 Task: Check the sale-to-list ratio of furnished in the last 1 year.
Action: Mouse moved to (1087, 240)
Screenshot: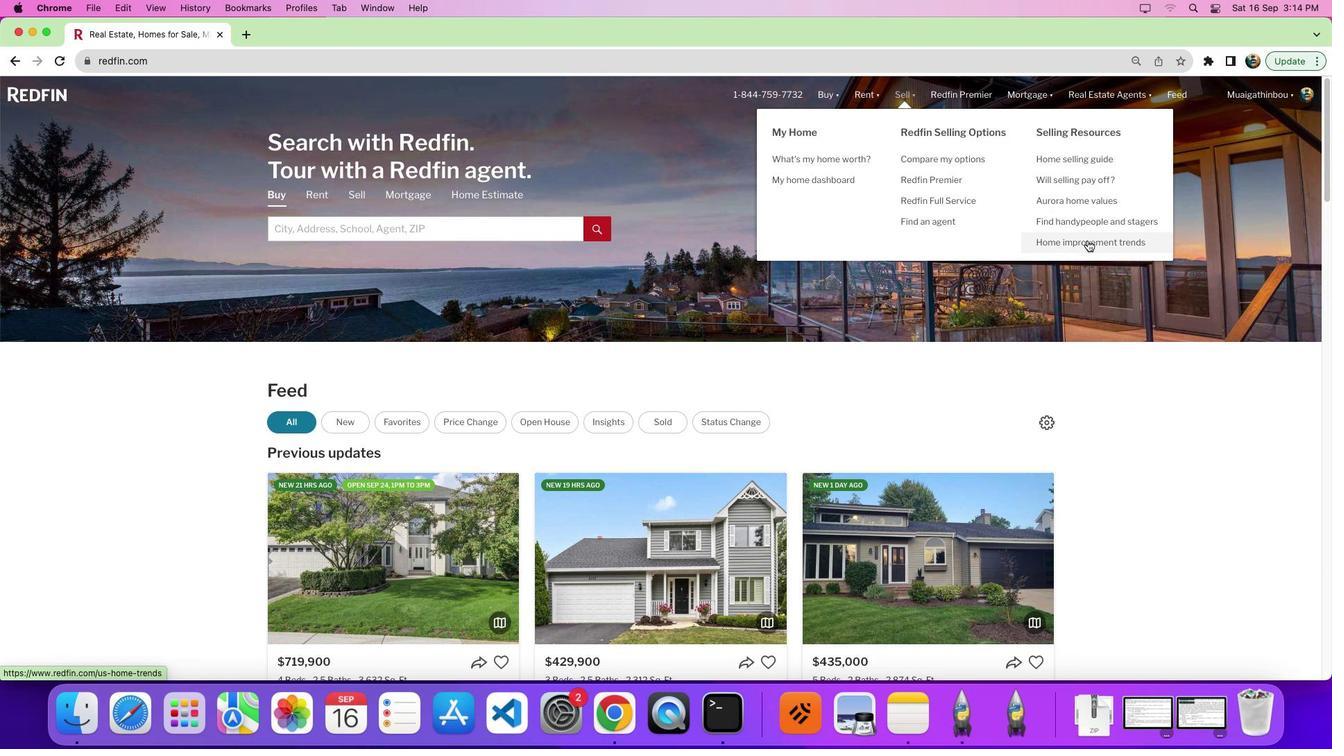
Action: Mouse pressed left at (1087, 240)
Screenshot: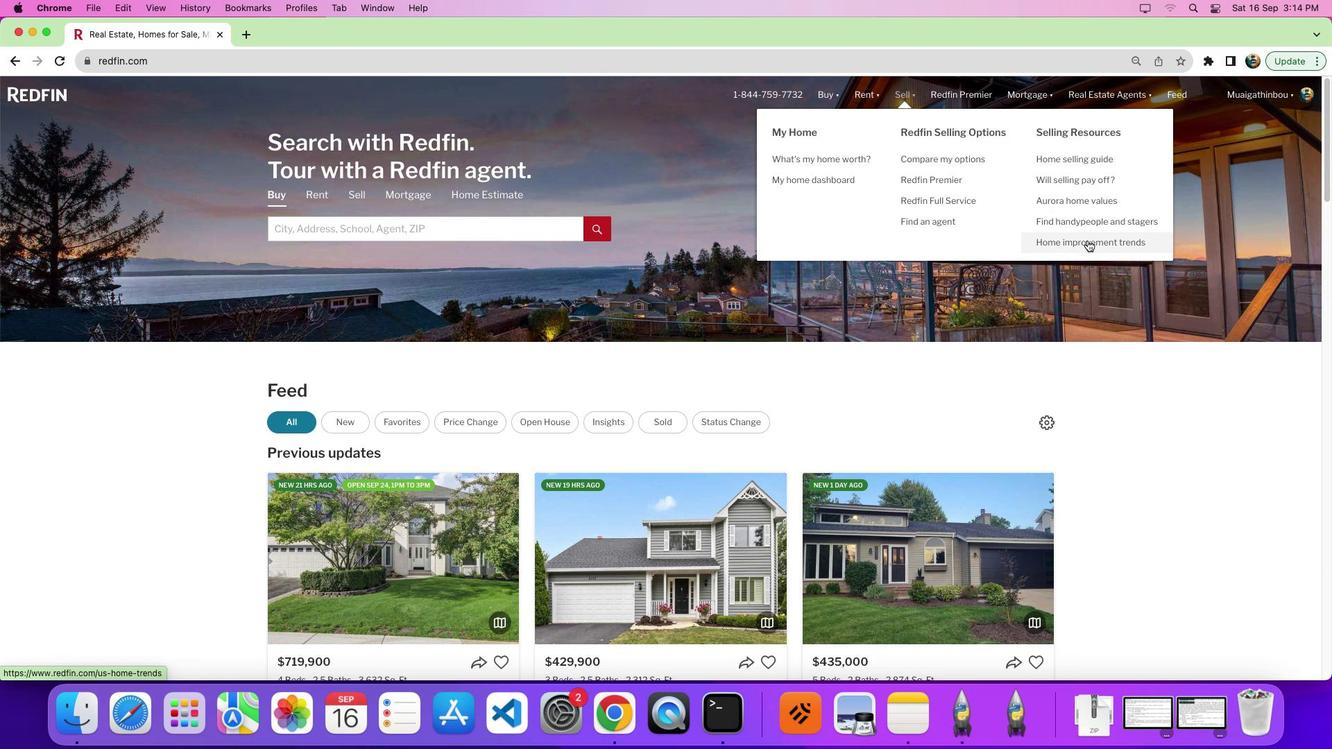 
Action: Mouse pressed left at (1087, 240)
Screenshot: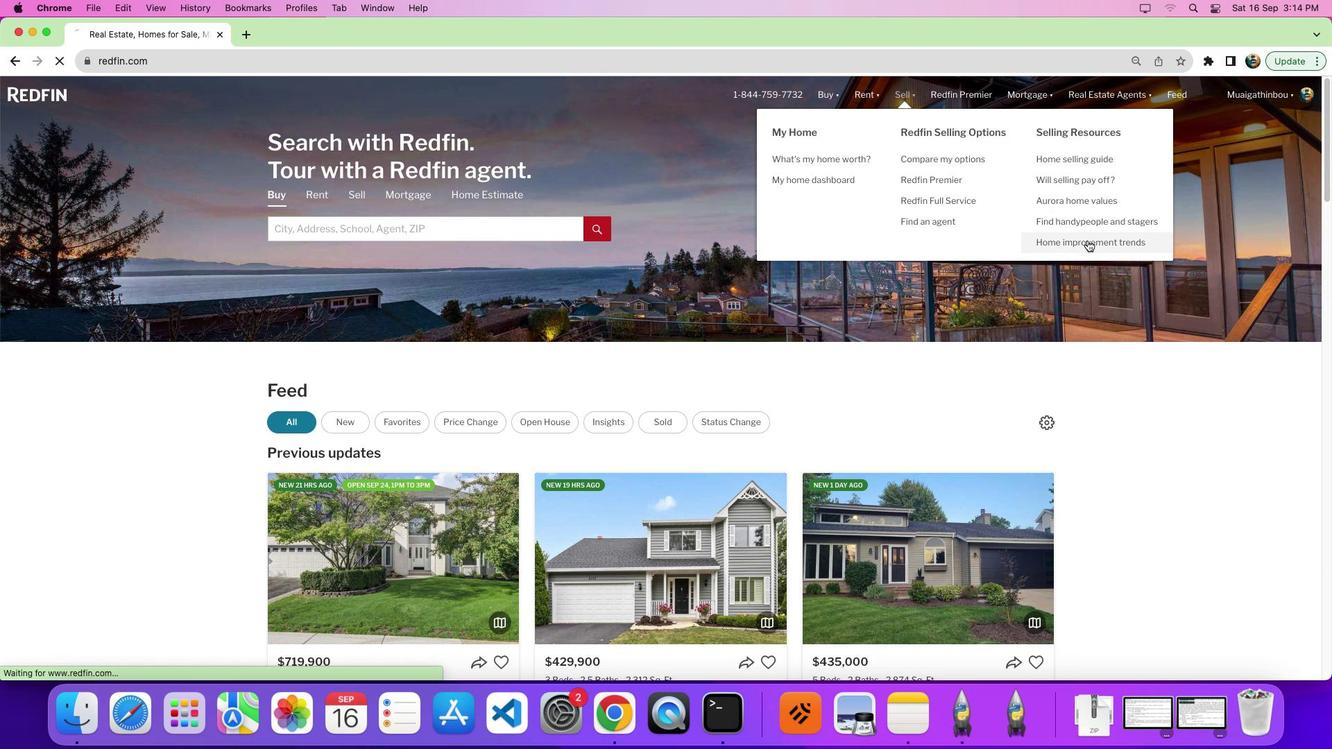 
Action: Mouse moved to (373, 271)
Screenshot: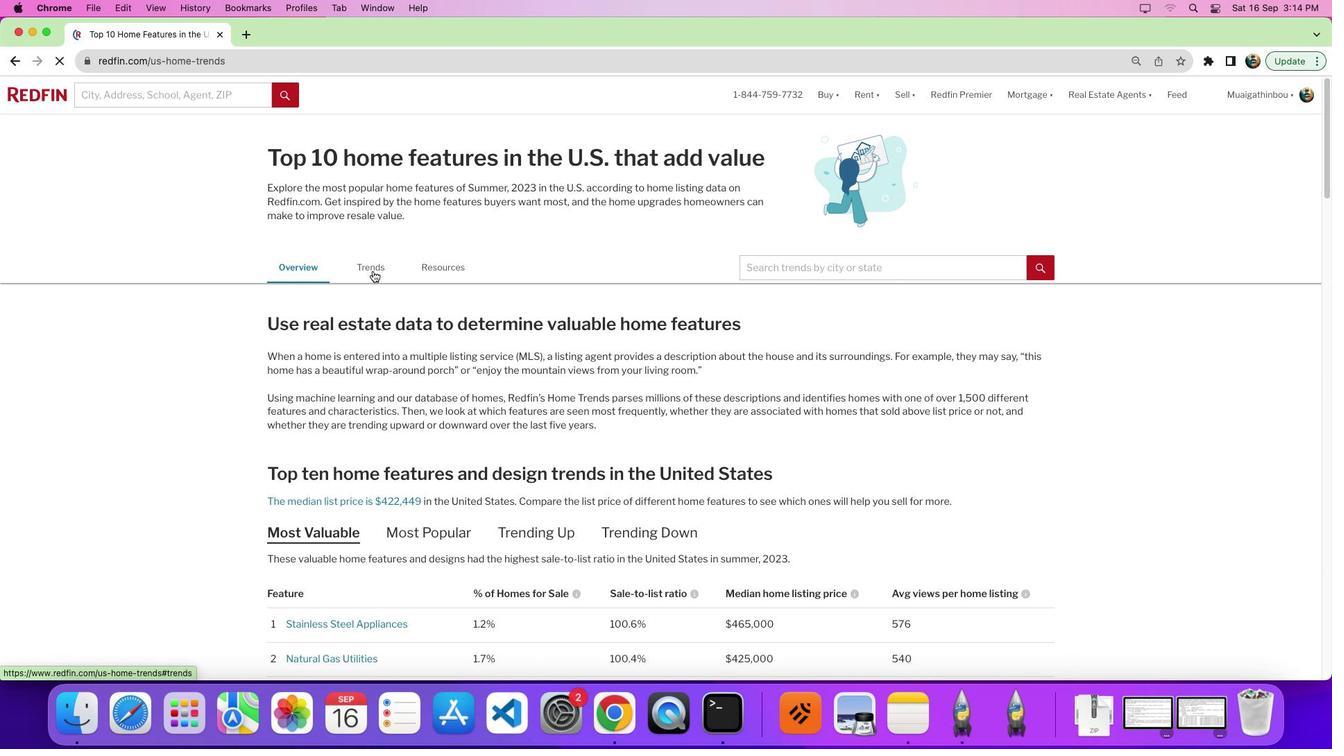 
Action: Mouse pressed left at (373, 271)
Screenshot: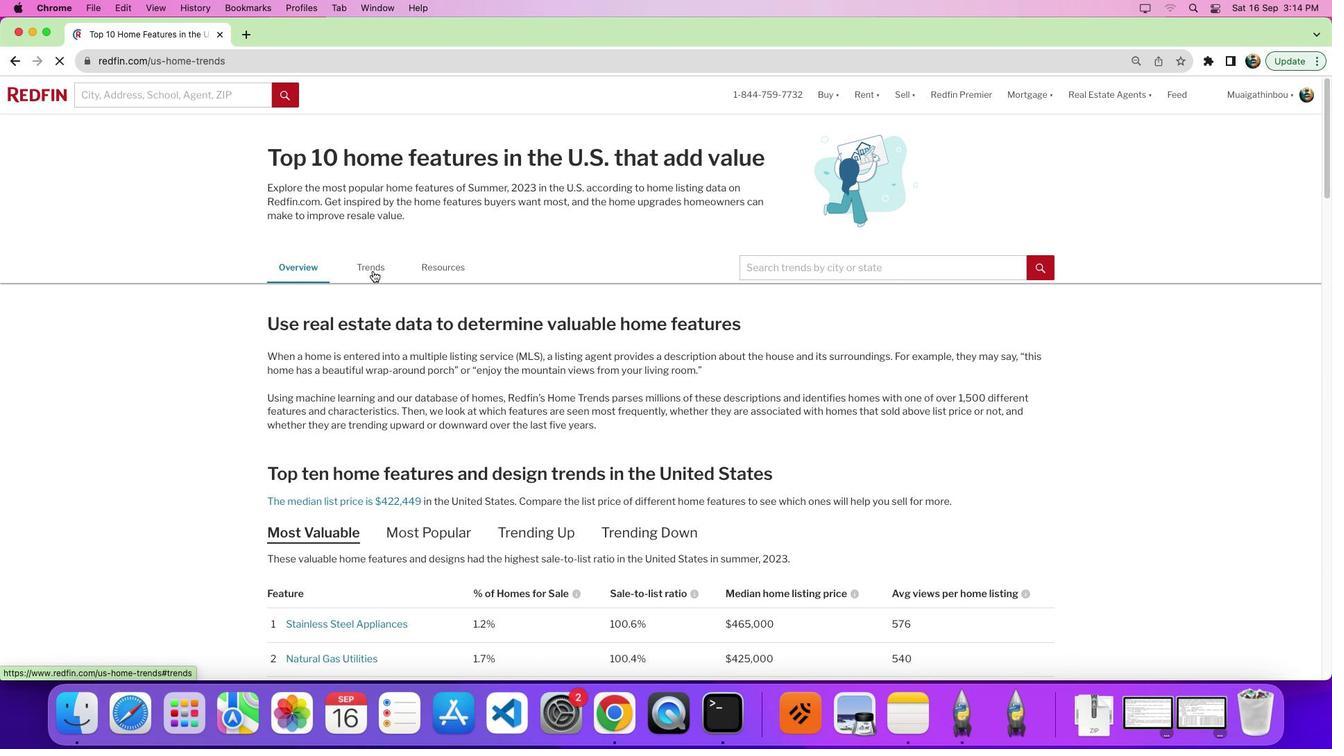 
Action: Mouse moved to (715, 469)
Screenshot: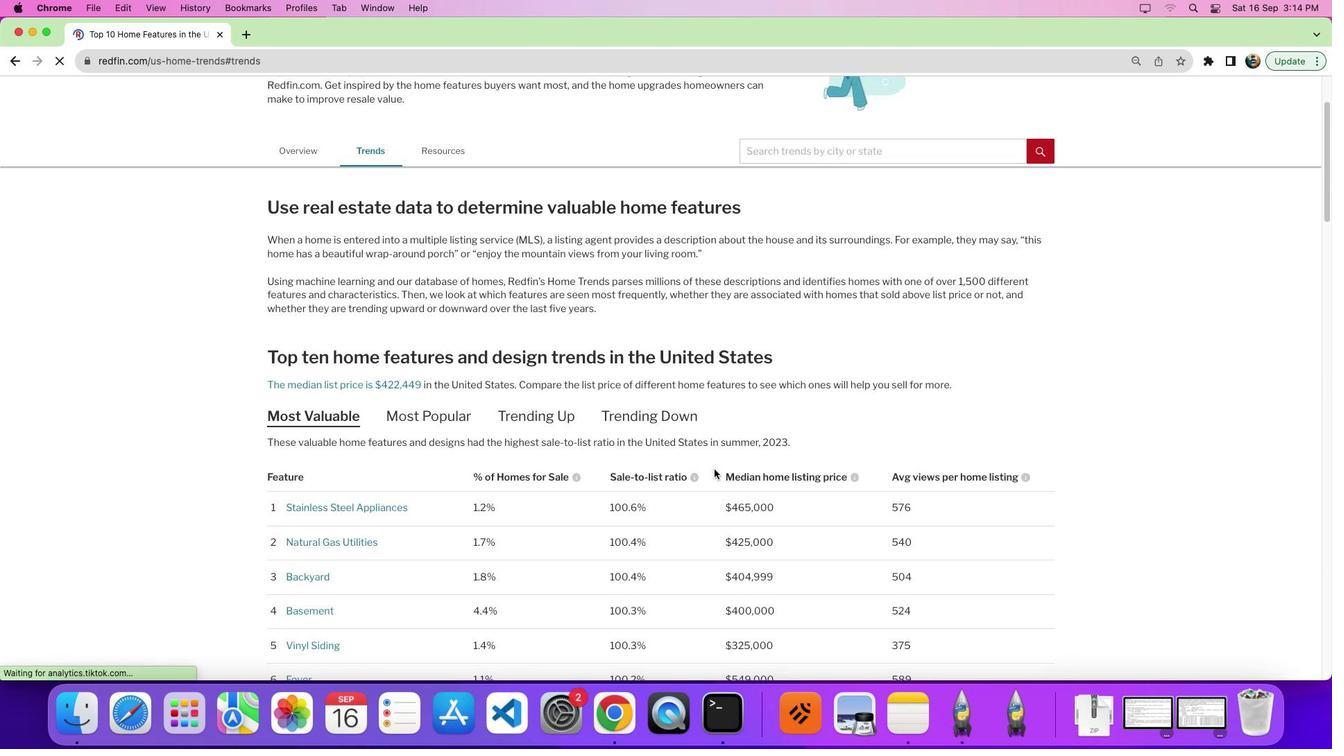 
Action: Mouse scrolled (715, 469) with delta (0, 0)
Screenshot: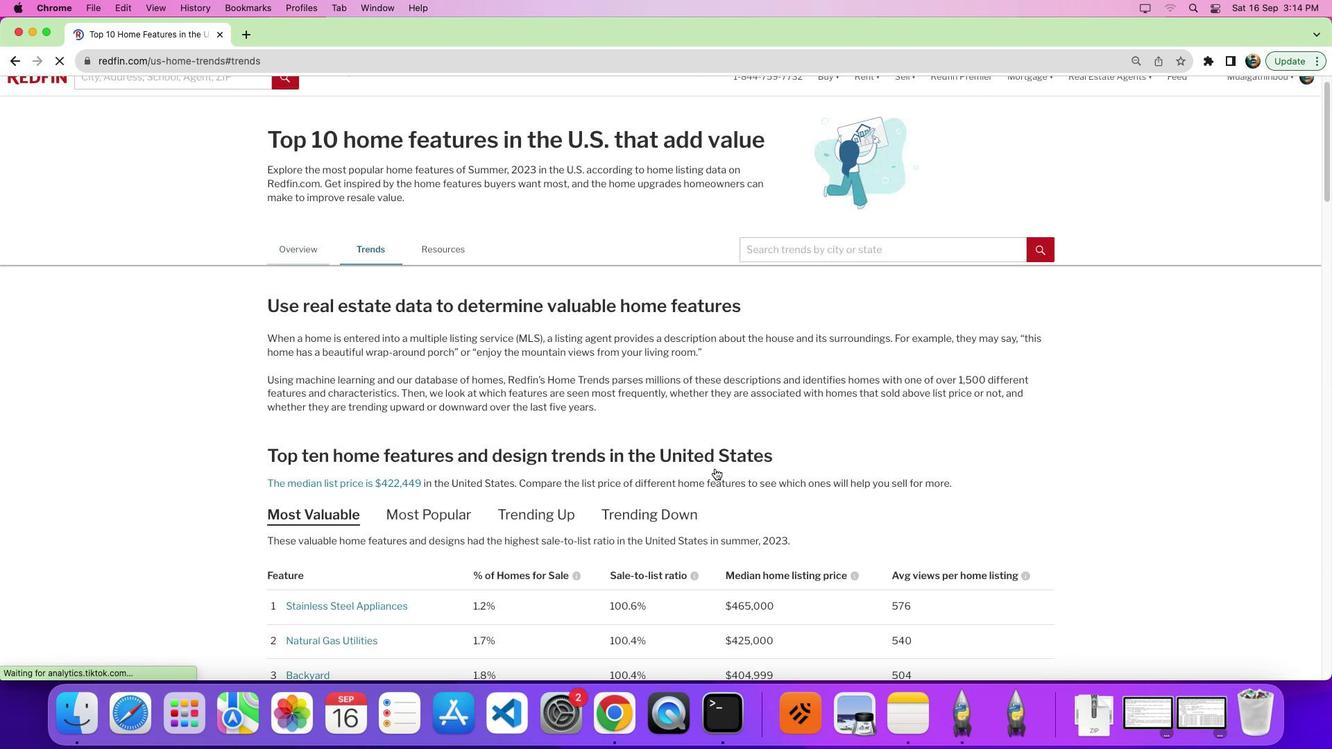 
Action: Mouse scrolled (715, 469) with delta (0, -1)
Screenshot: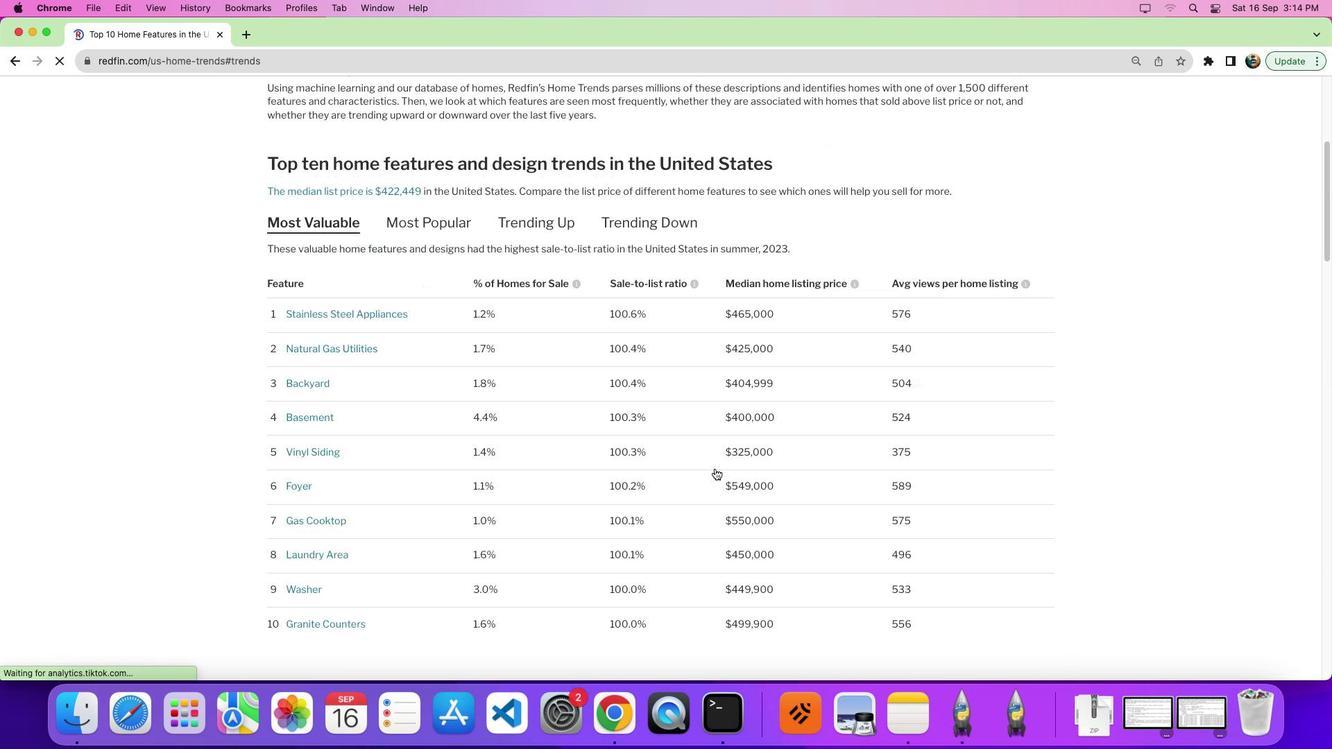 
Action: Mouse scrolled (715, 469) with delta (0, -6)
Screenshot: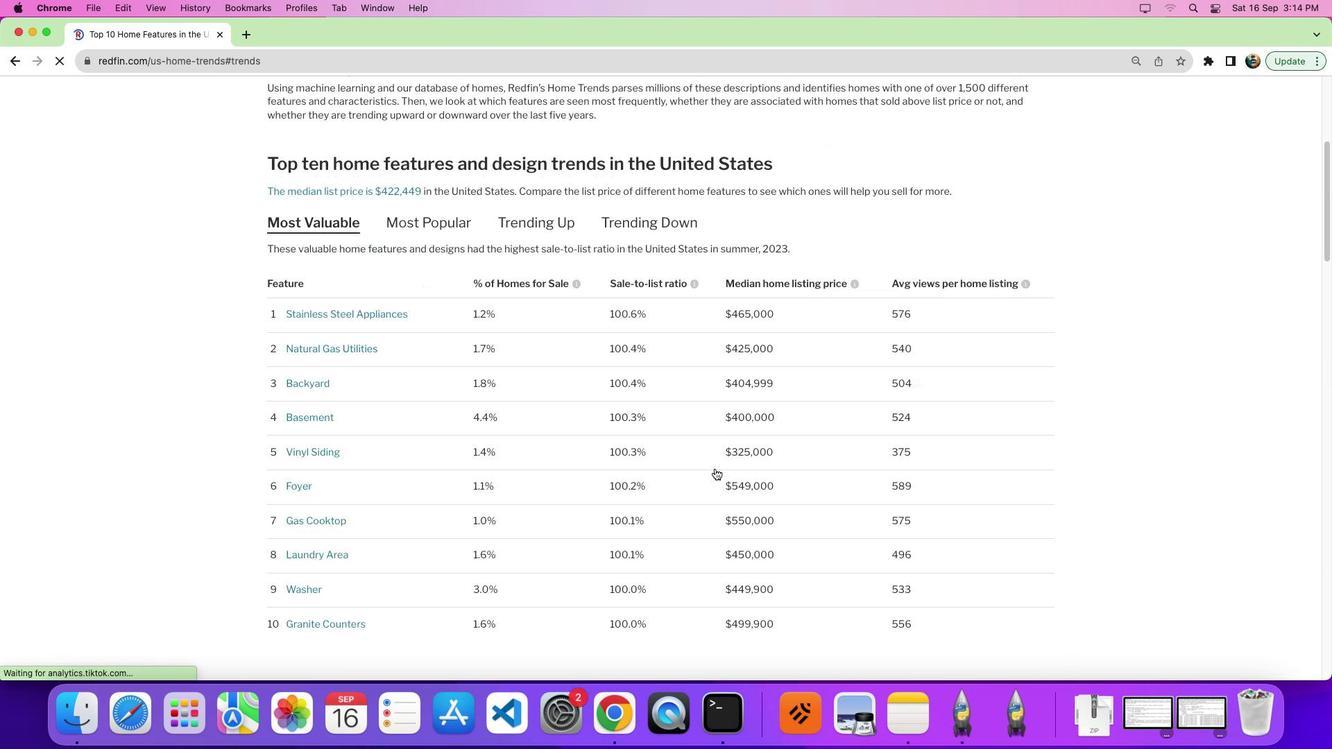 
Action: Mouse scrolled (715, 469) with delta (0, -9)
Screenshot: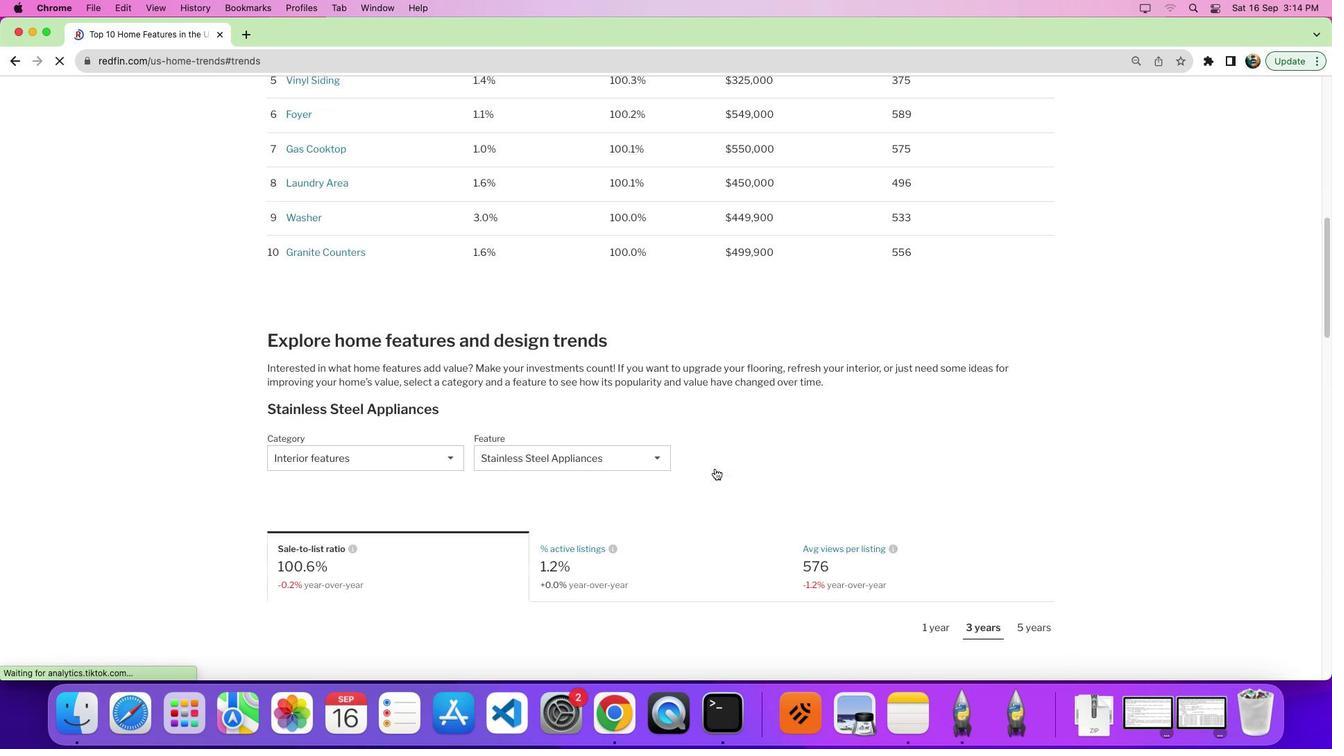 
Action: Mouse moved to (715, 469)
Screenshot: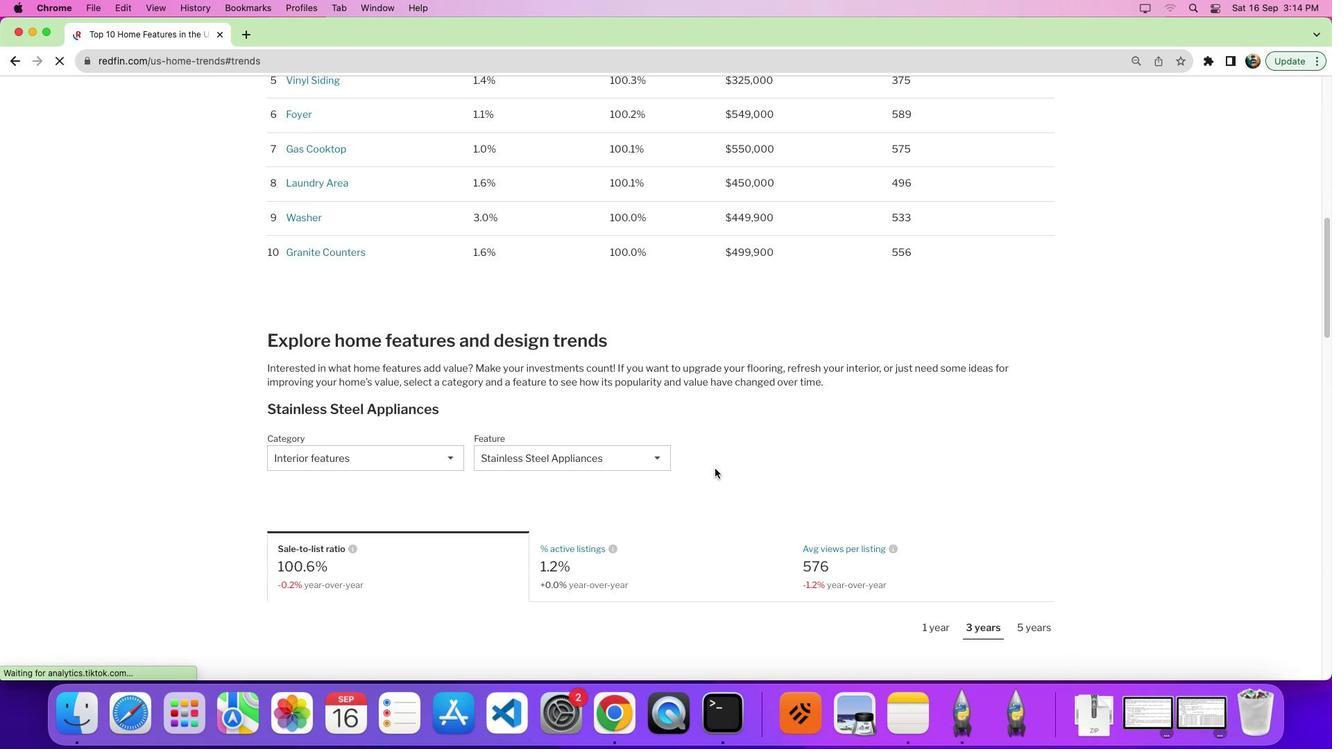 
Action: Mouse scrolled (715, 469) with delta (0, 0)
Screenshot: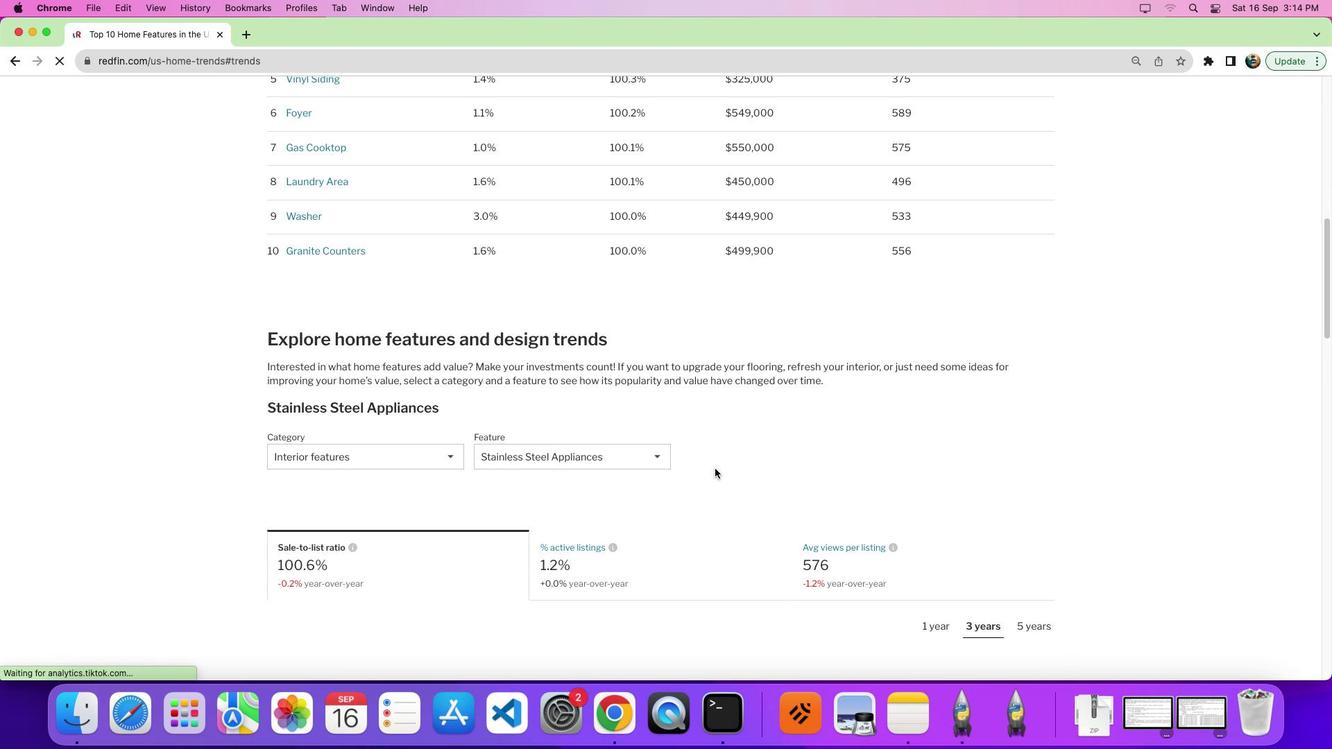 
Action: Mouse moved to (565, 452)
Screenshot: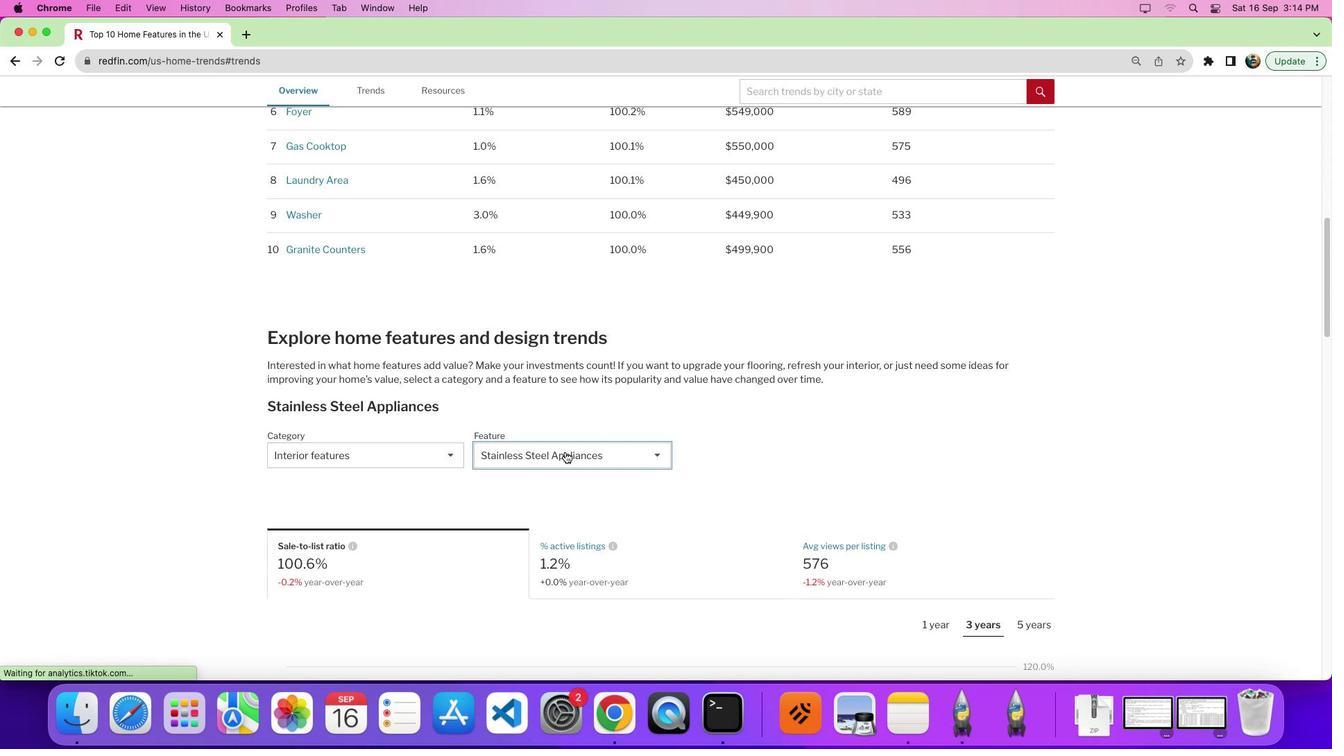 
Action: Mouse pressed left at (565, 452)
Screenshot: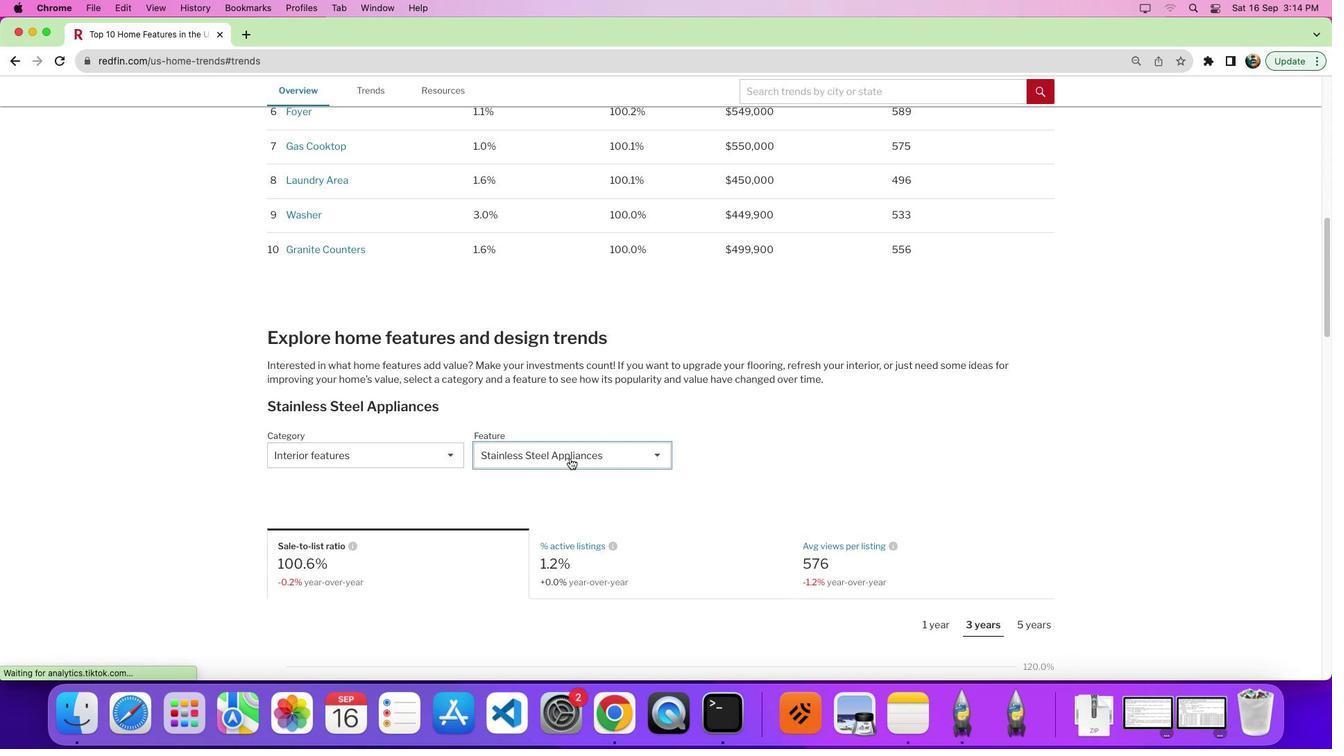 
Action: Mouse moved to (669, 564)
Screenshot: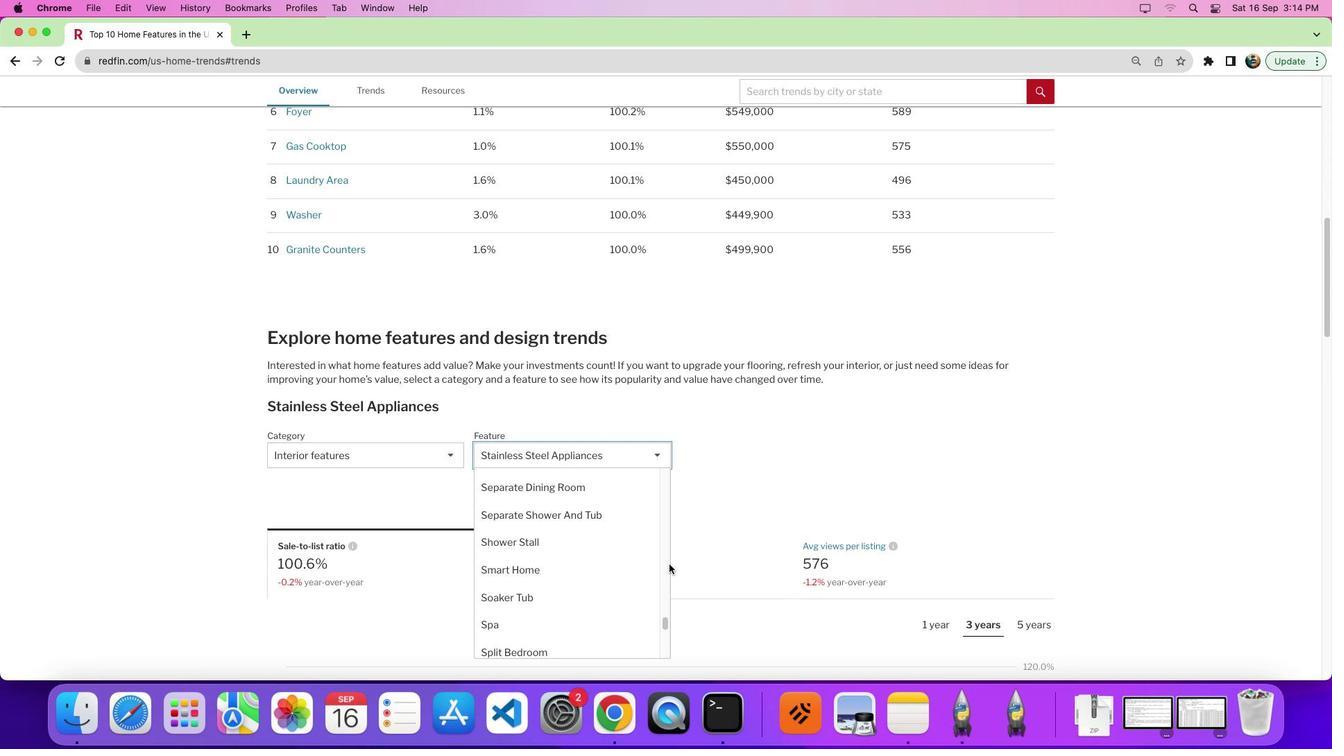 
Action: Mouse pressed left at (669, 564)
Screenshot: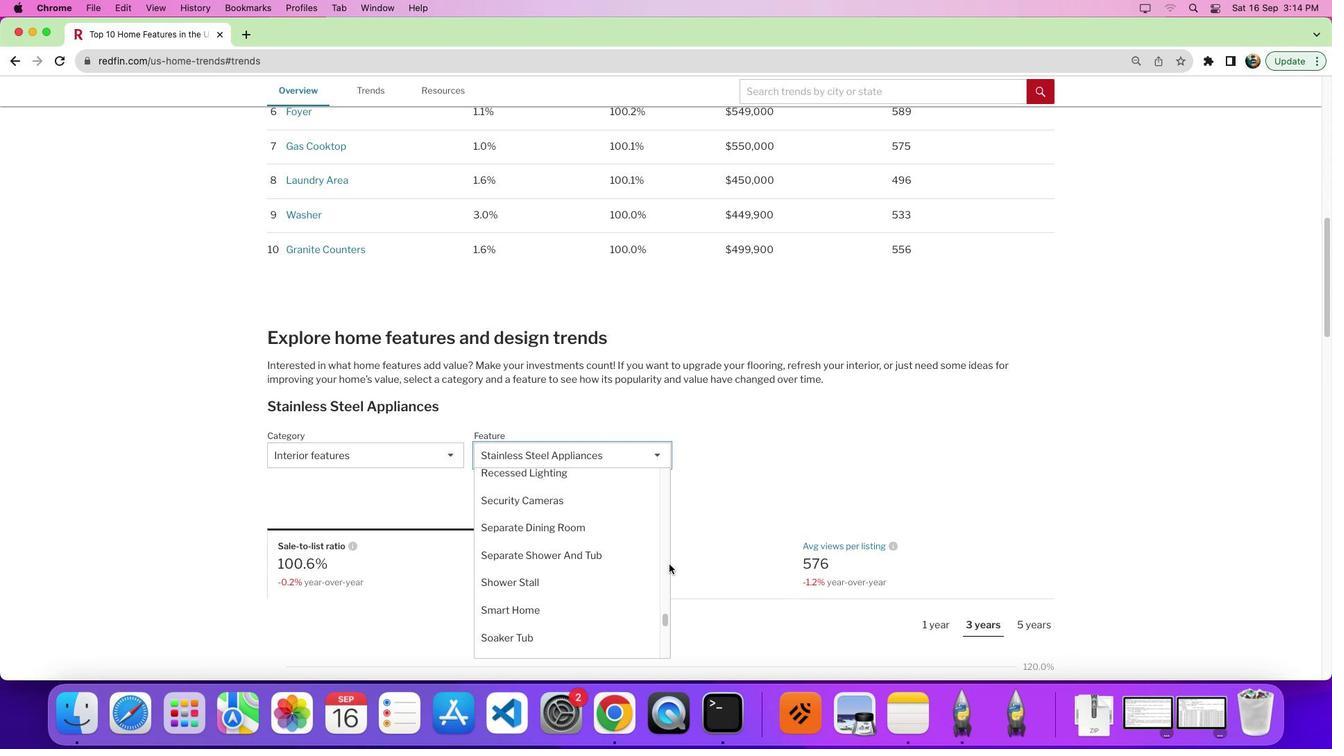 
Action: Mouse moved to (563, 554)
Screenshot: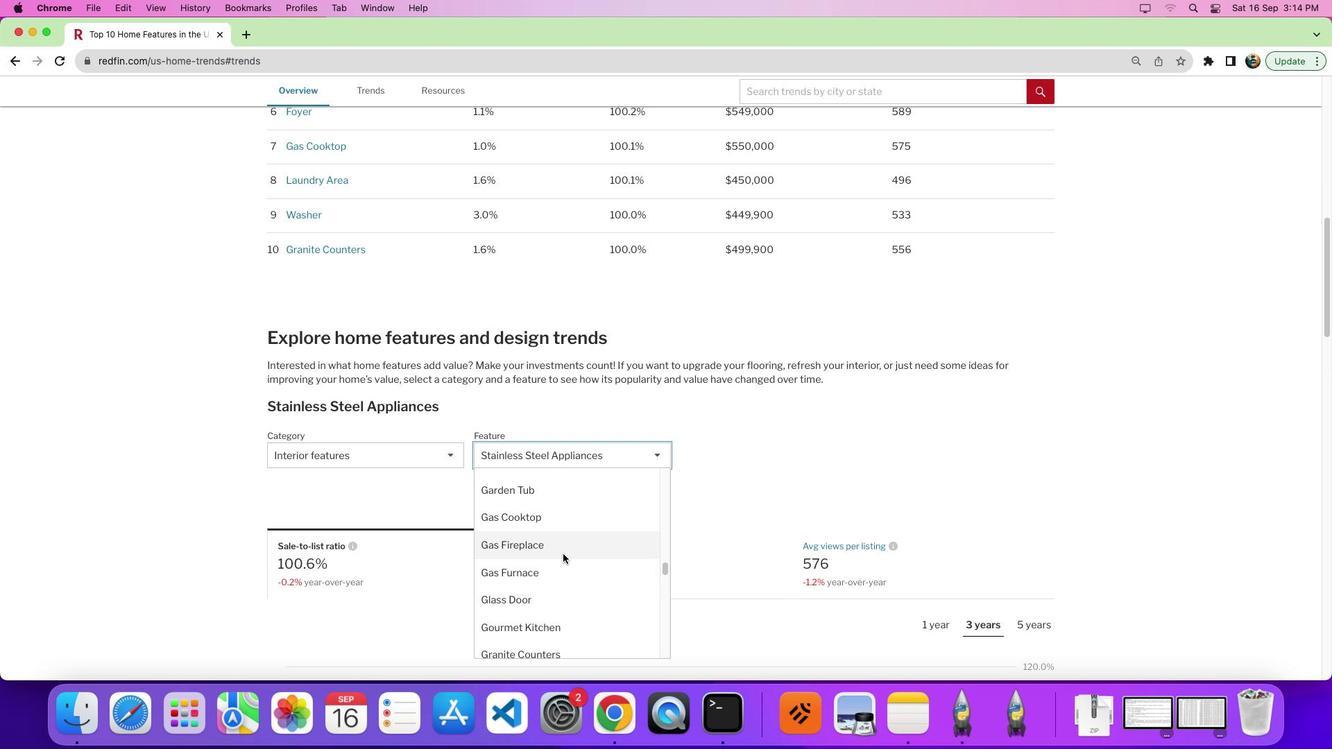 
Action: Mouse scrolled (563, 554) with delta (0, 0)
Screenshot: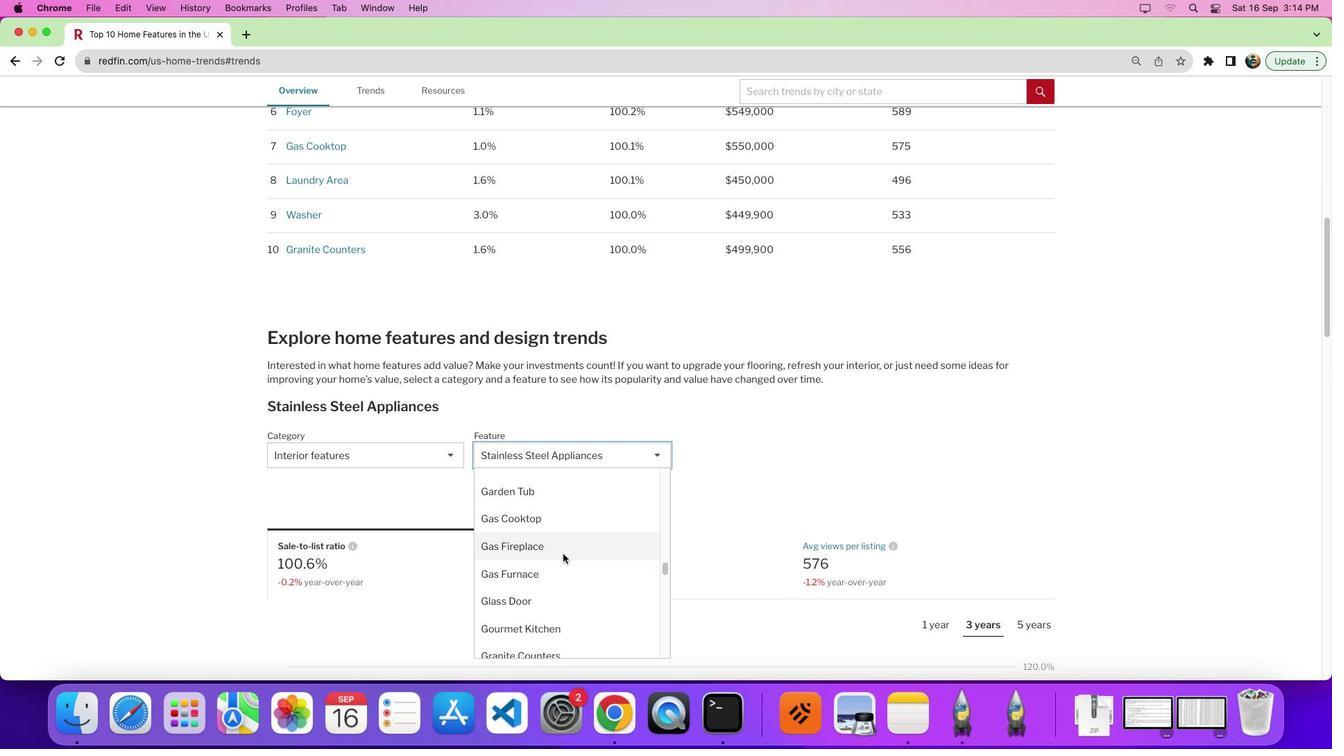 
Action: Mouse scrolled (563, 554) with delta (0, 0)
Screenshot: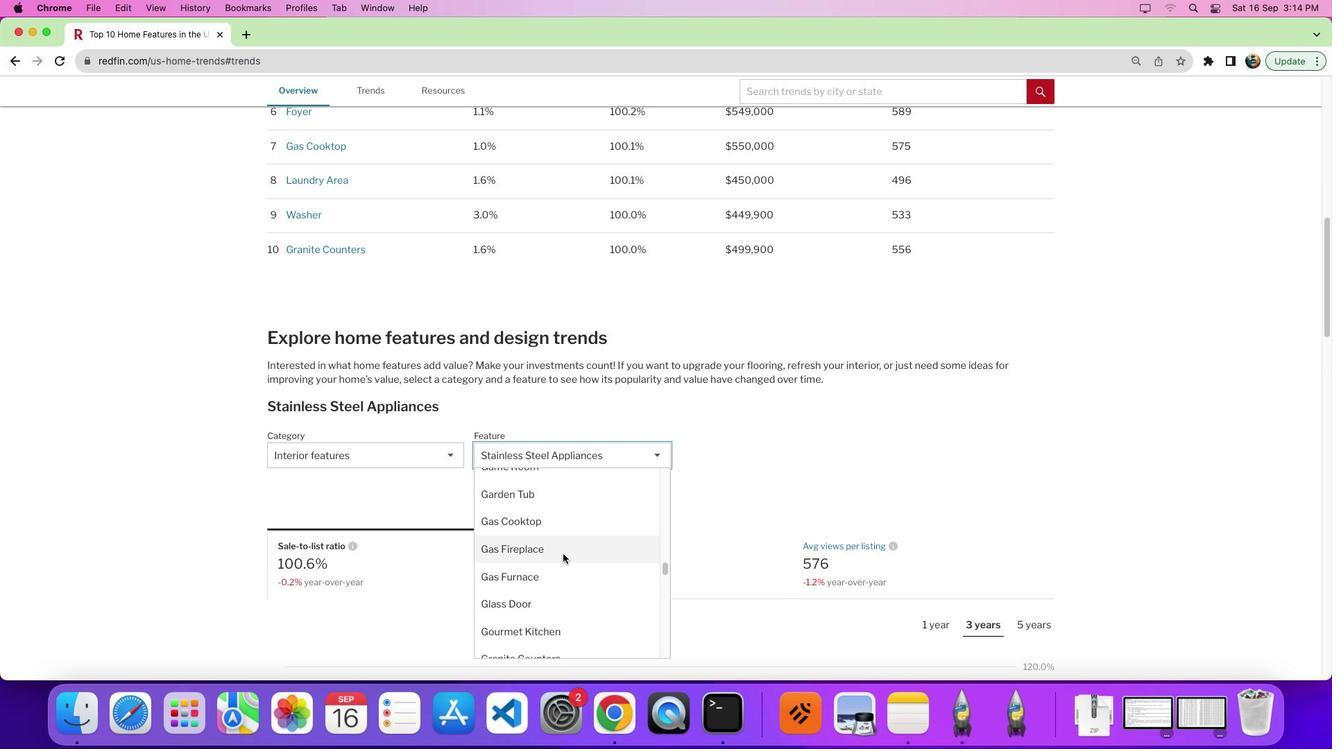 
Action: Mouse scrolled (563, 554) with delta (0, 0)
Screenshot: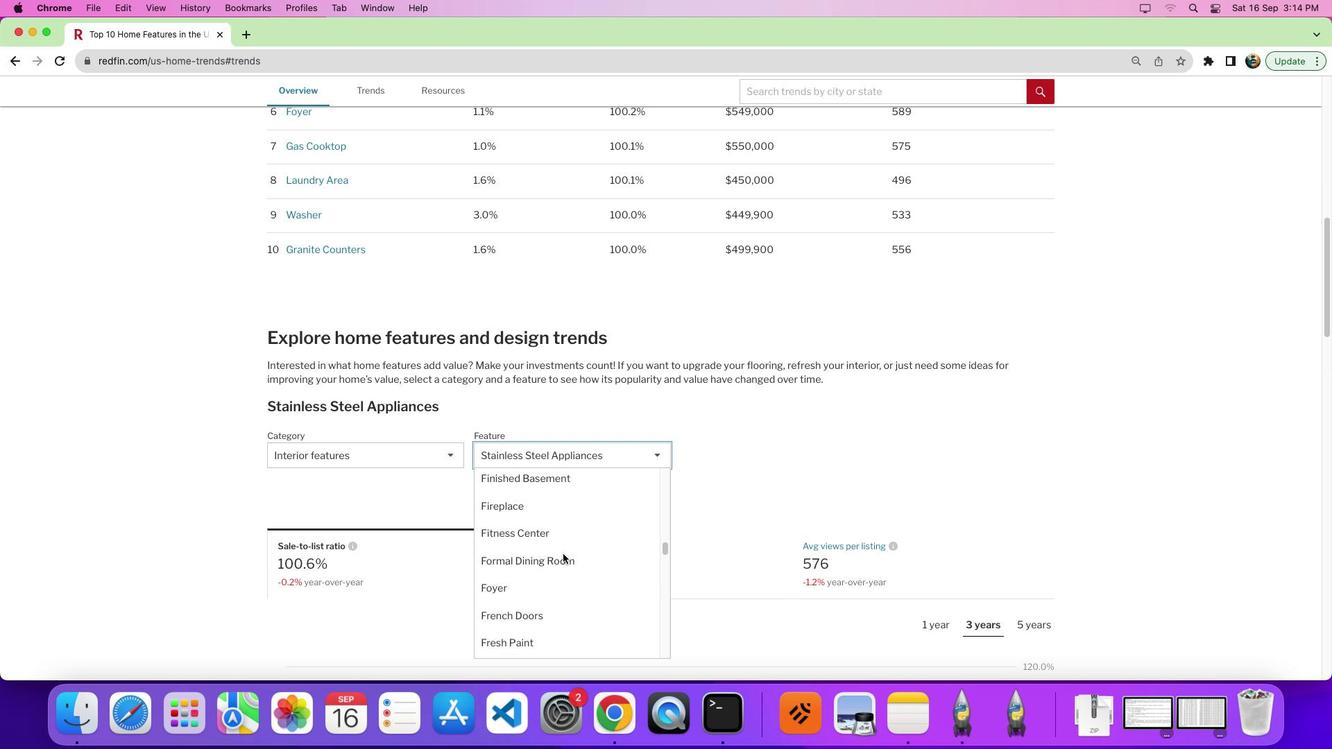 
Action: Mouse scrolled (563, 554) with delta (0, 1)
Screenshot: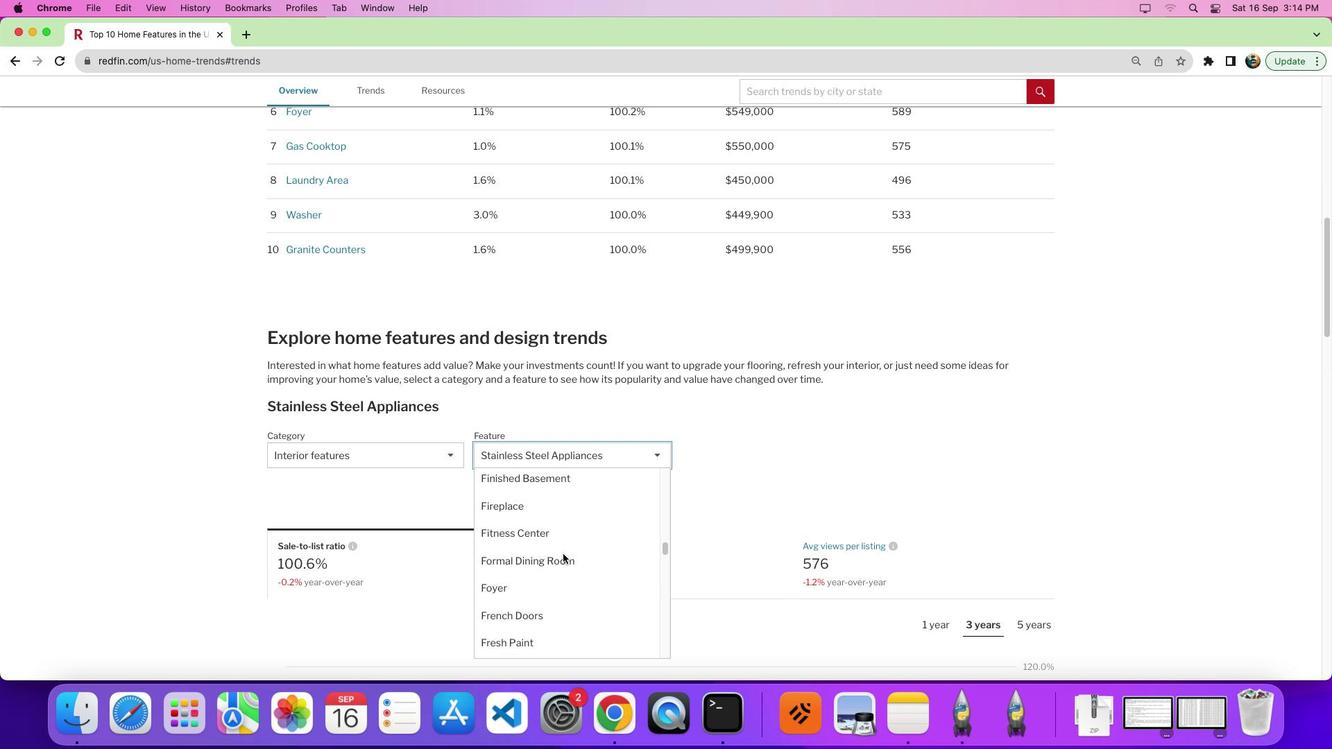 
Action: Mouse scrolled (563, 554) with delta (0, 6)
Screenshot: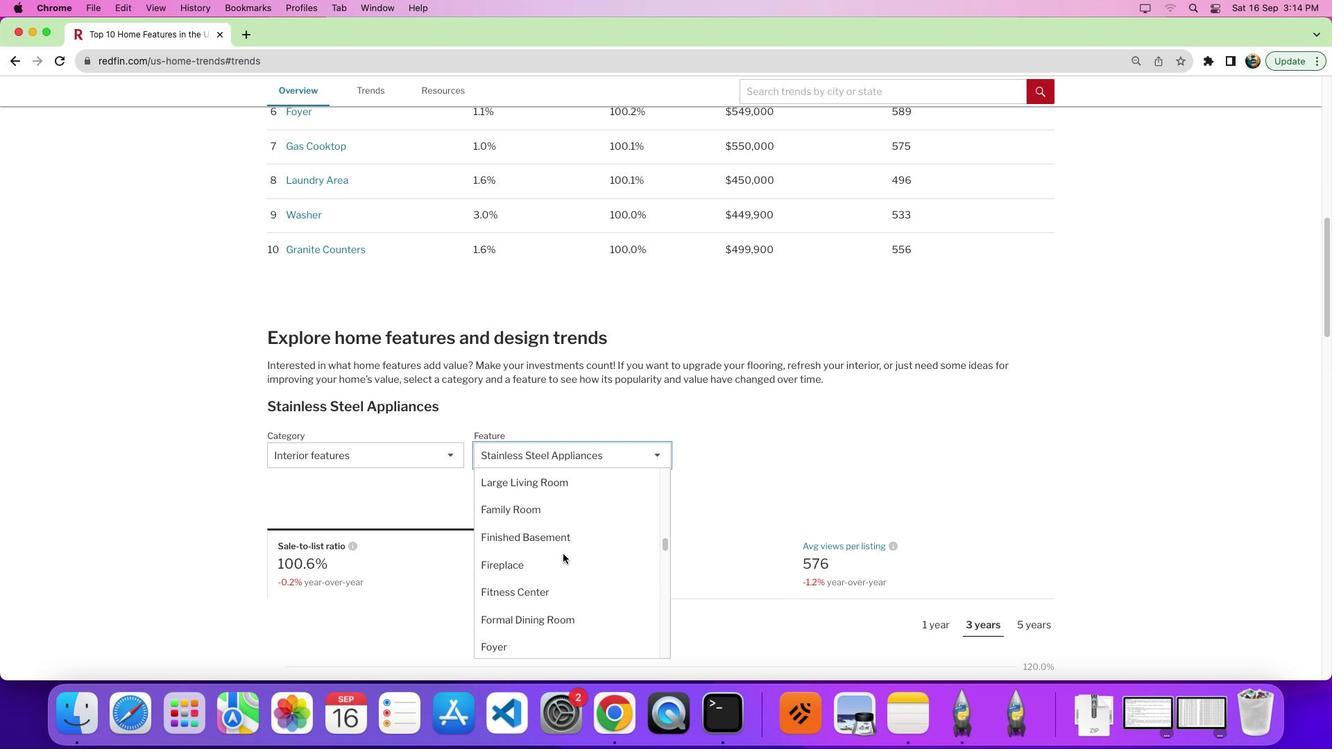 
Action: Mouse moved to (583, 541)
Screenshot: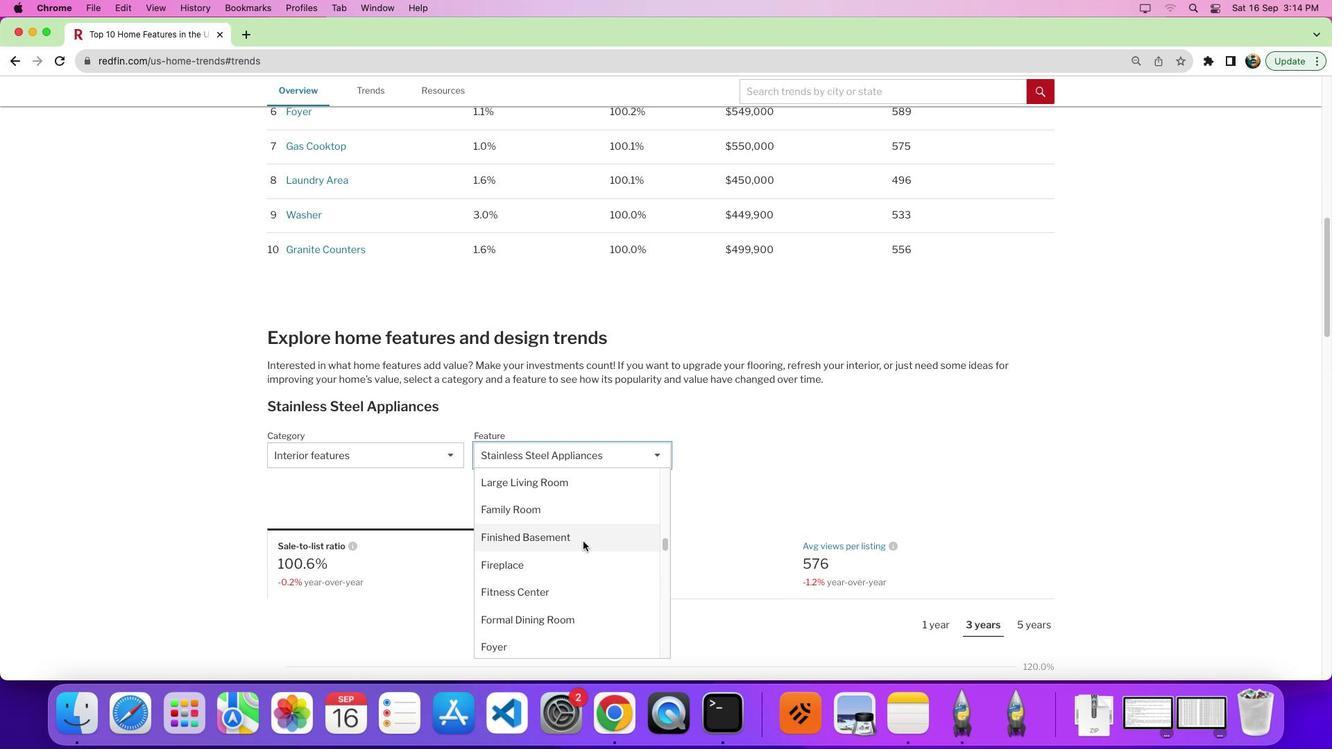 
Action: Mouse scrolled (583, 541) with delta (0, 0)
Screenshot: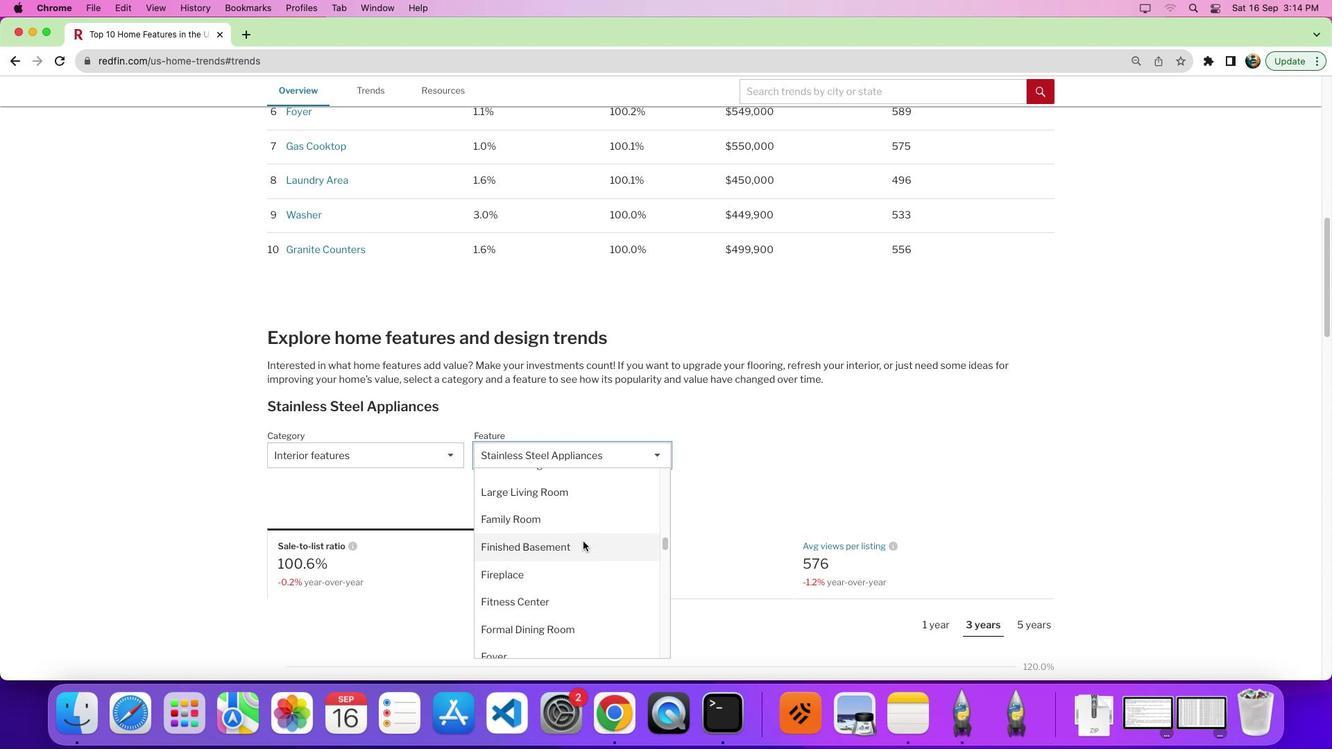 
Action: Mouse scrolled (583, 541) with delta (0, 0)
Screenshot: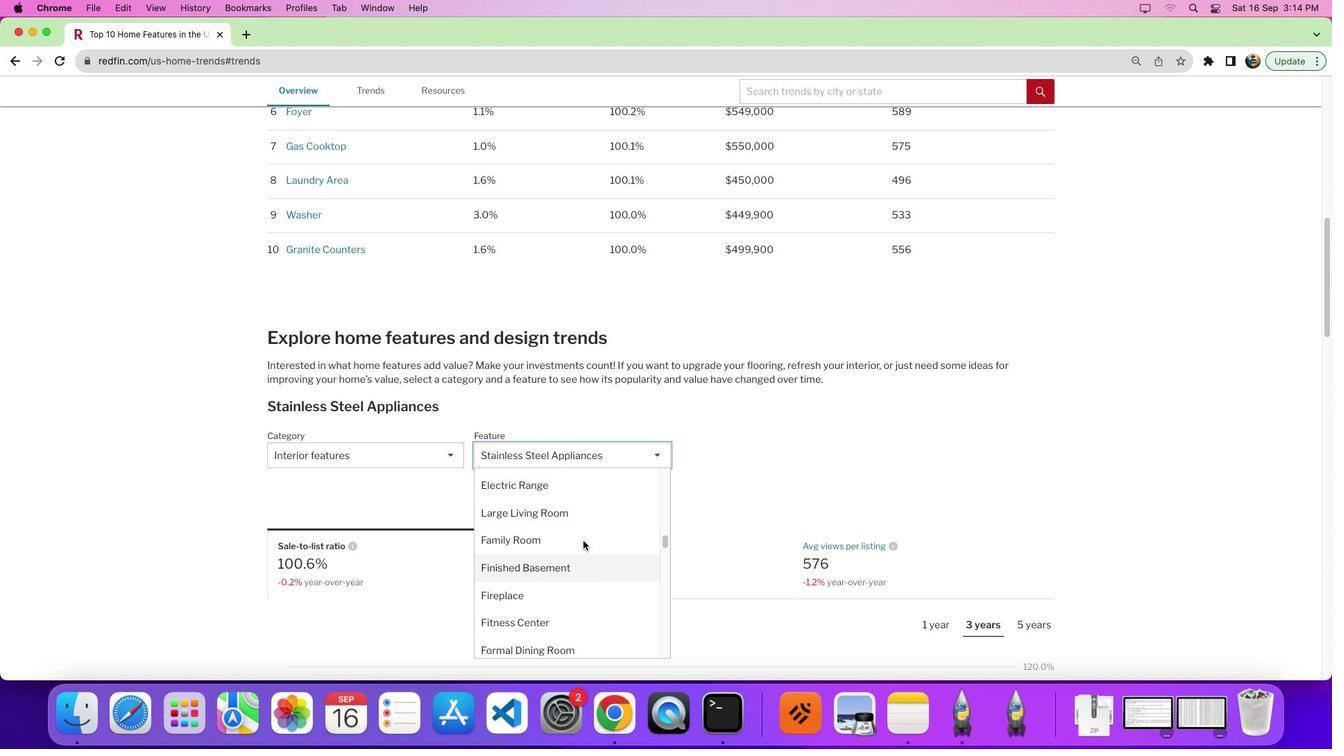 
Action: Mouse moved to (583, 540)
Screenshot: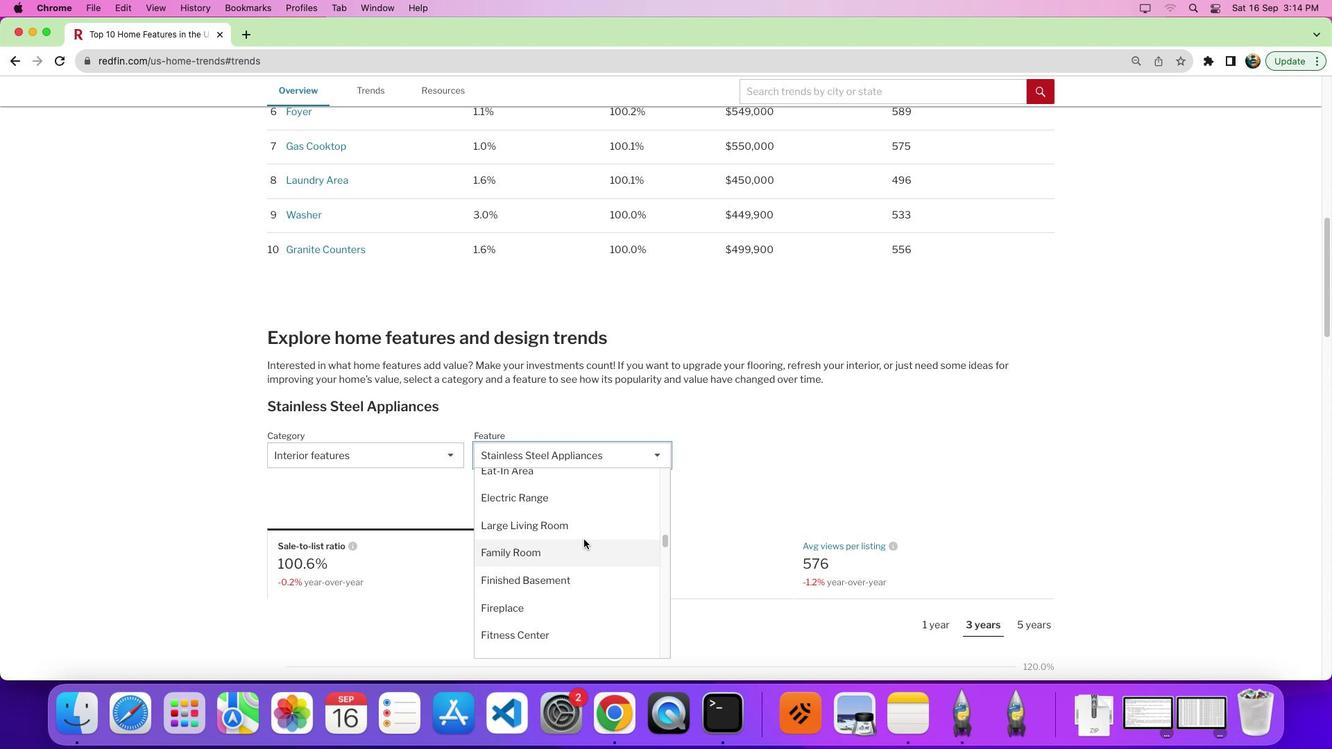 
Action: Mouse scrolled (583, 540) with delta (0, 0)
Screenshot: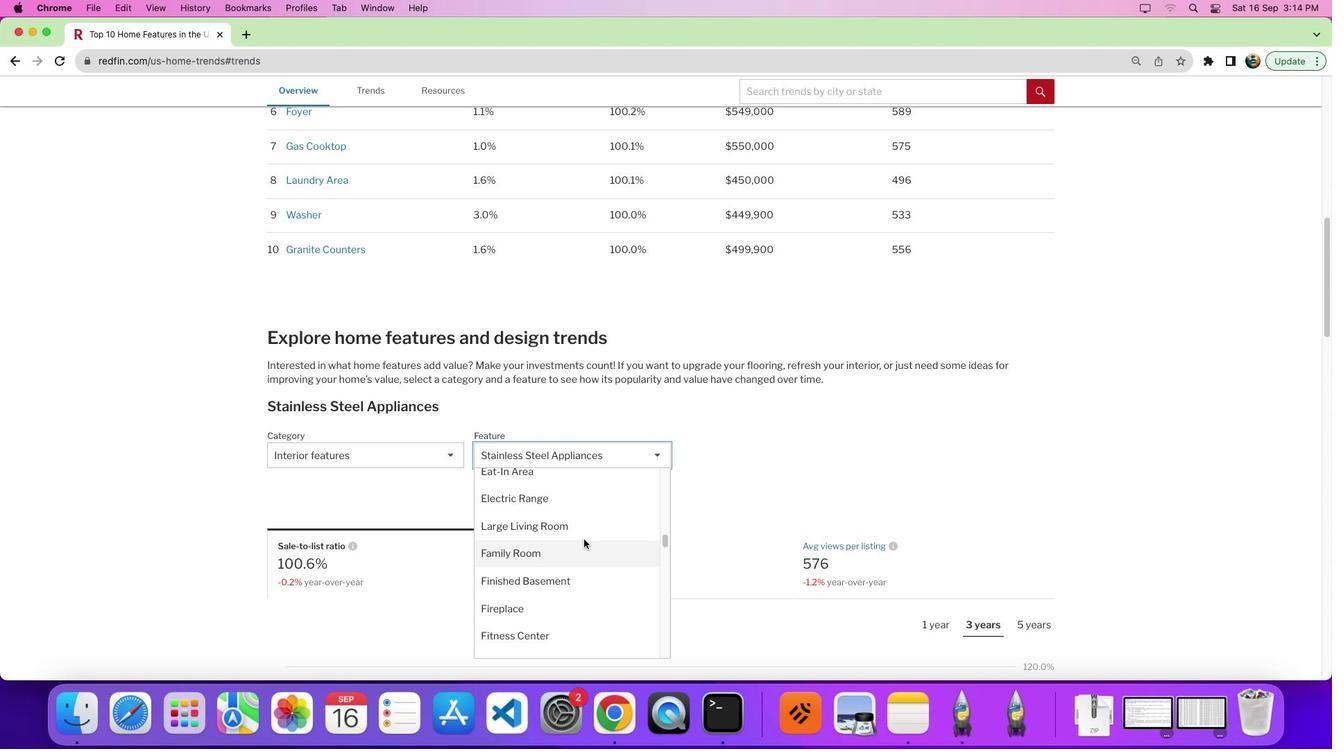 
Action: Mouse scrolled (583, 540) with delta (0, 0)
Screenshot: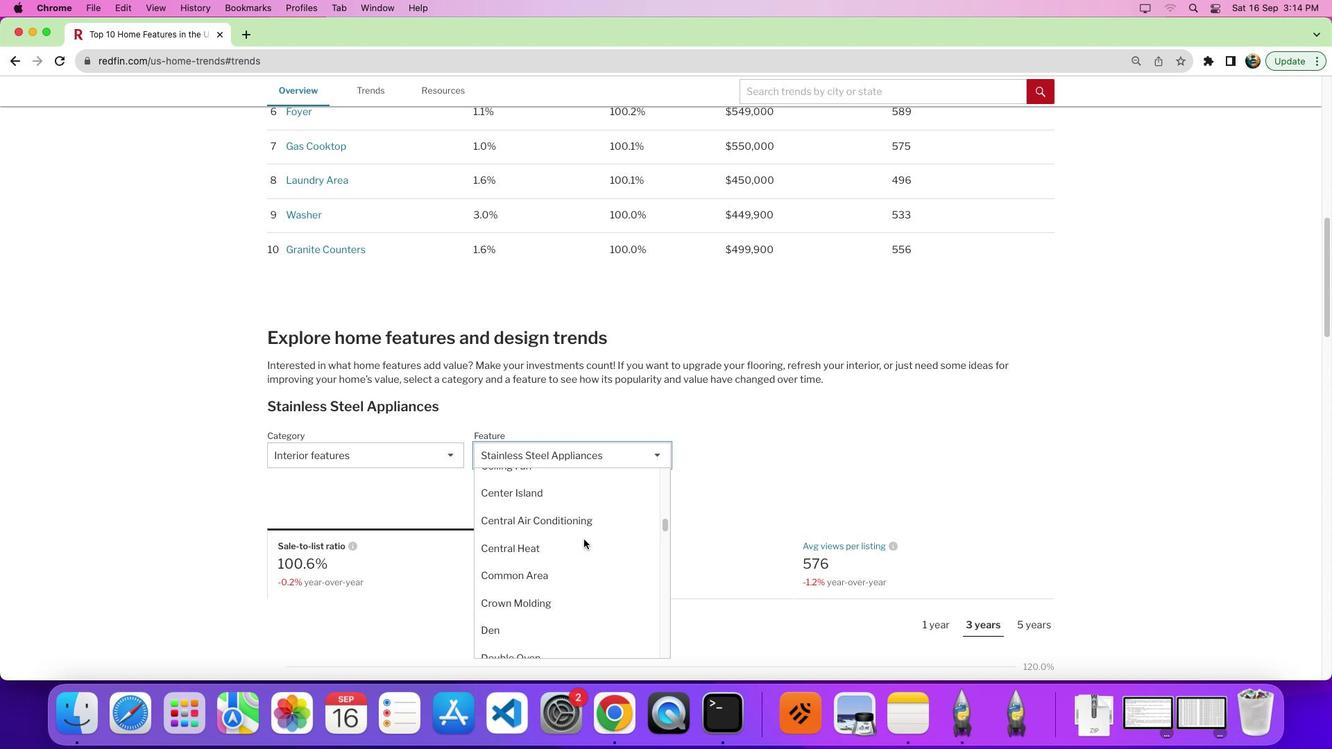 
Action: Mouse scrolled (583, 540) with delta (0, 0)
Screenshot: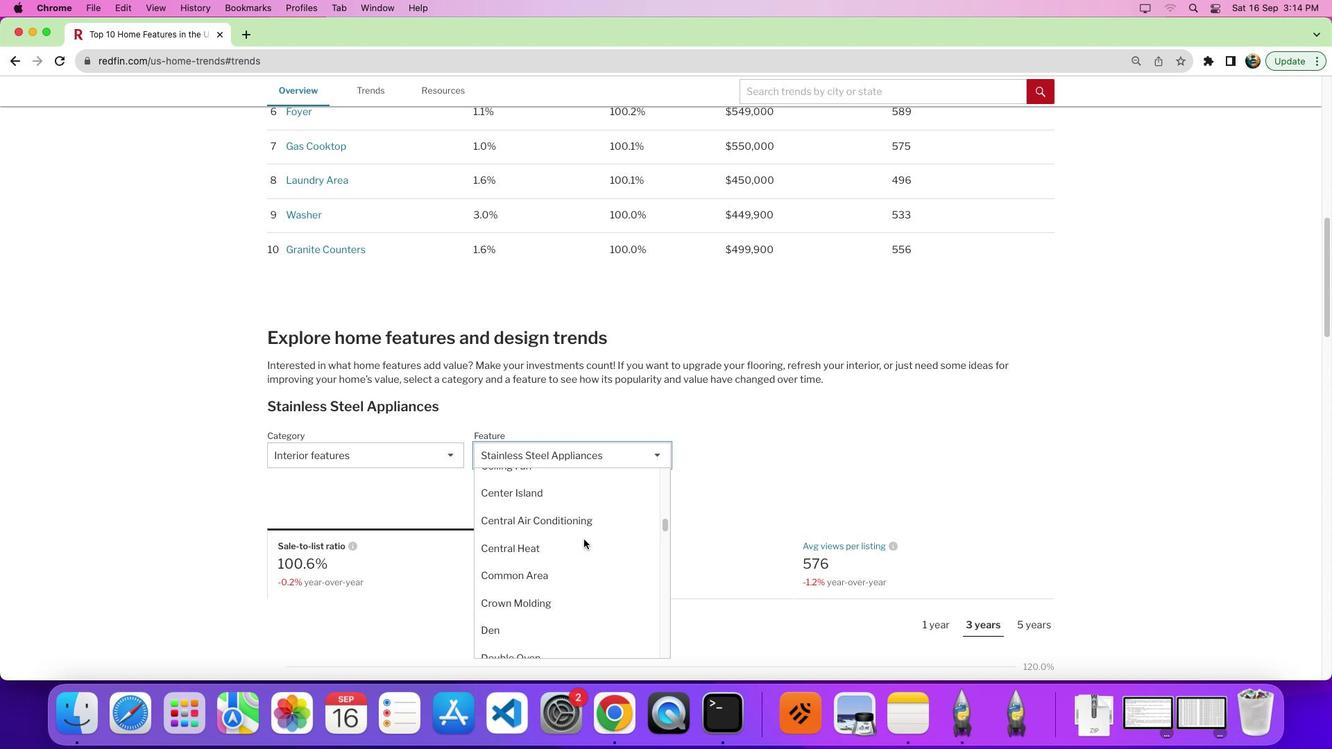 
Action: Mouse scrolled (583, 540) with delta (0, 5)
Screenshot: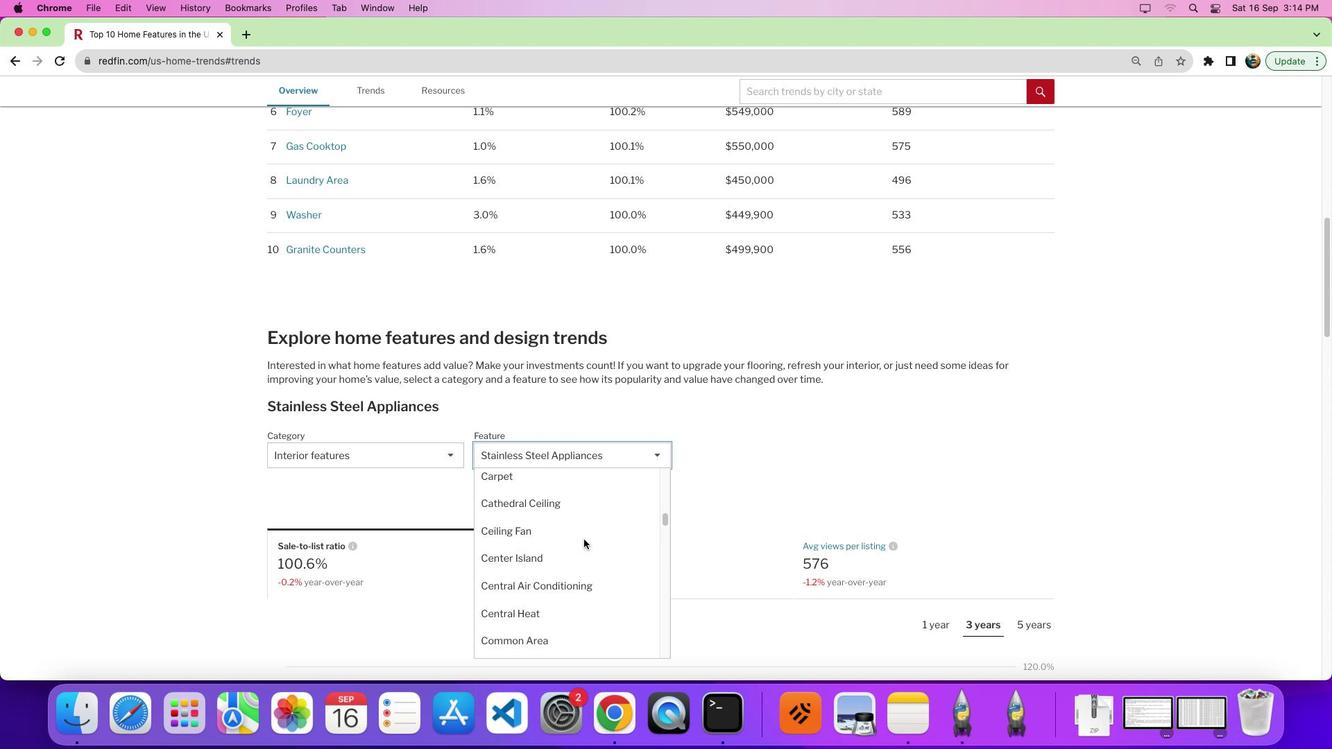 
Action: Mouse moved to (582, 551)
Screenshot: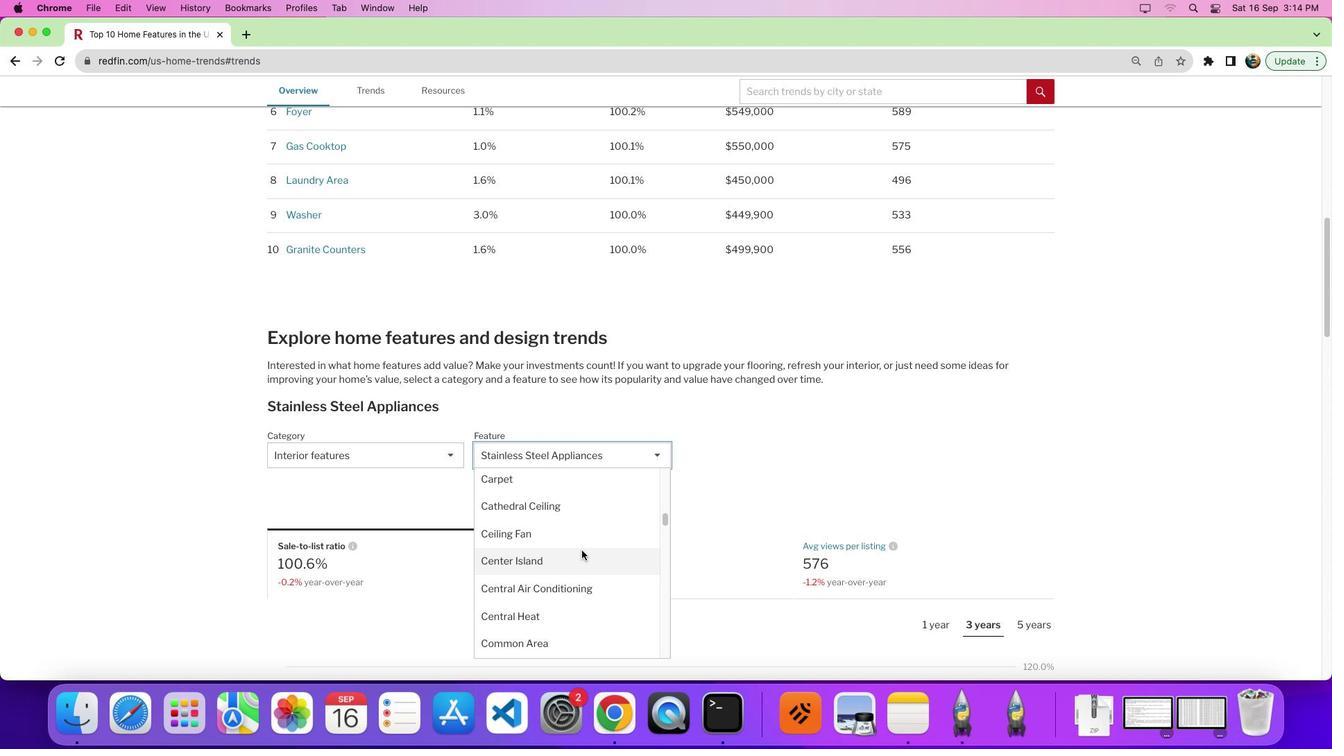 
Action: Mouse scrolled (582, 551) with delta (0, 0)
Screenshot: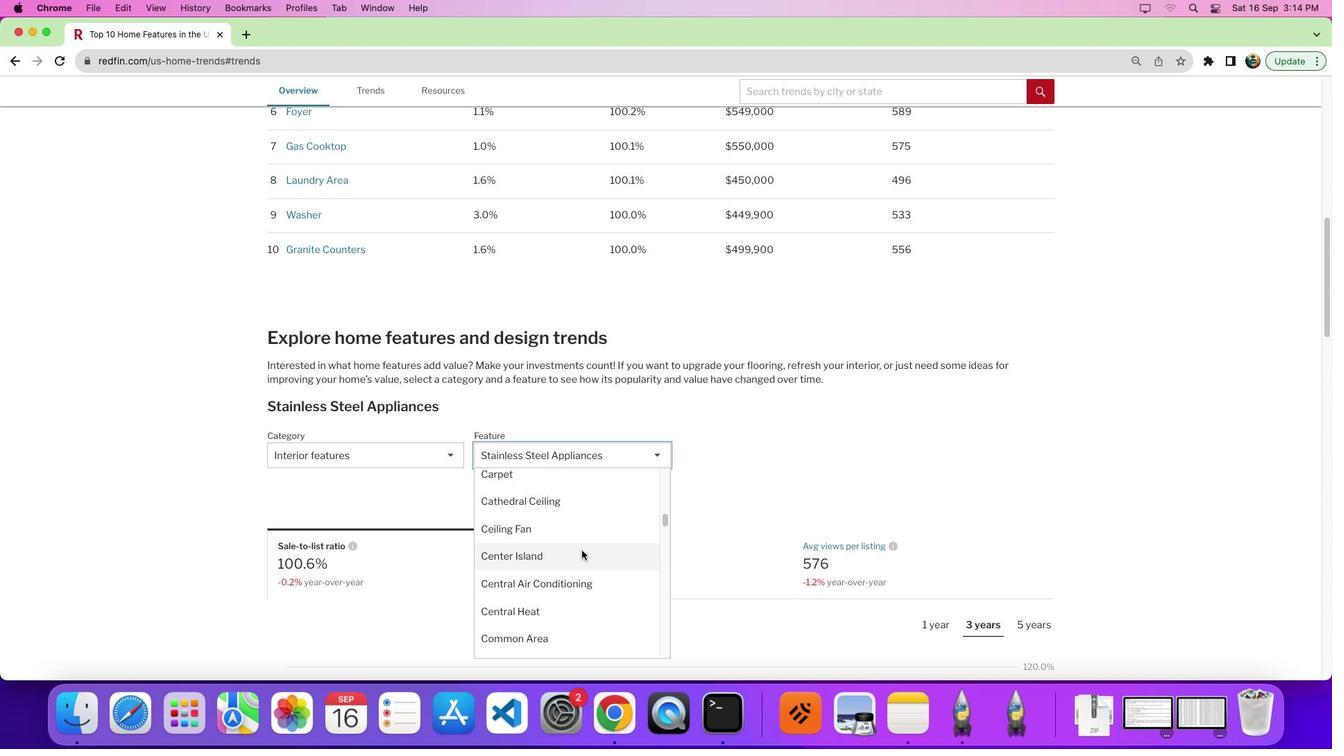 
Action: Mouse scrolled (582, 551) with delta (0, 0)
Screenshot: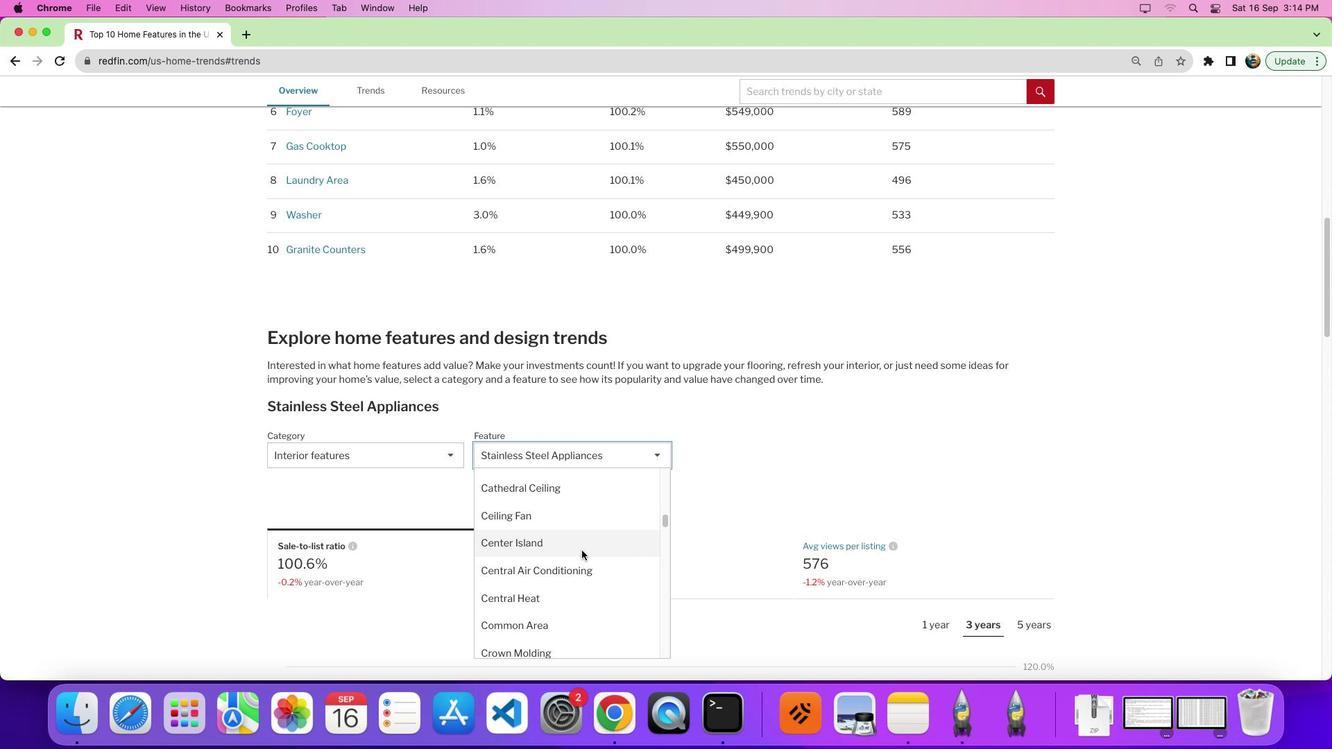 
Action: Mouse scrolled (582, 551) with delta (0, -1)
Screenshot: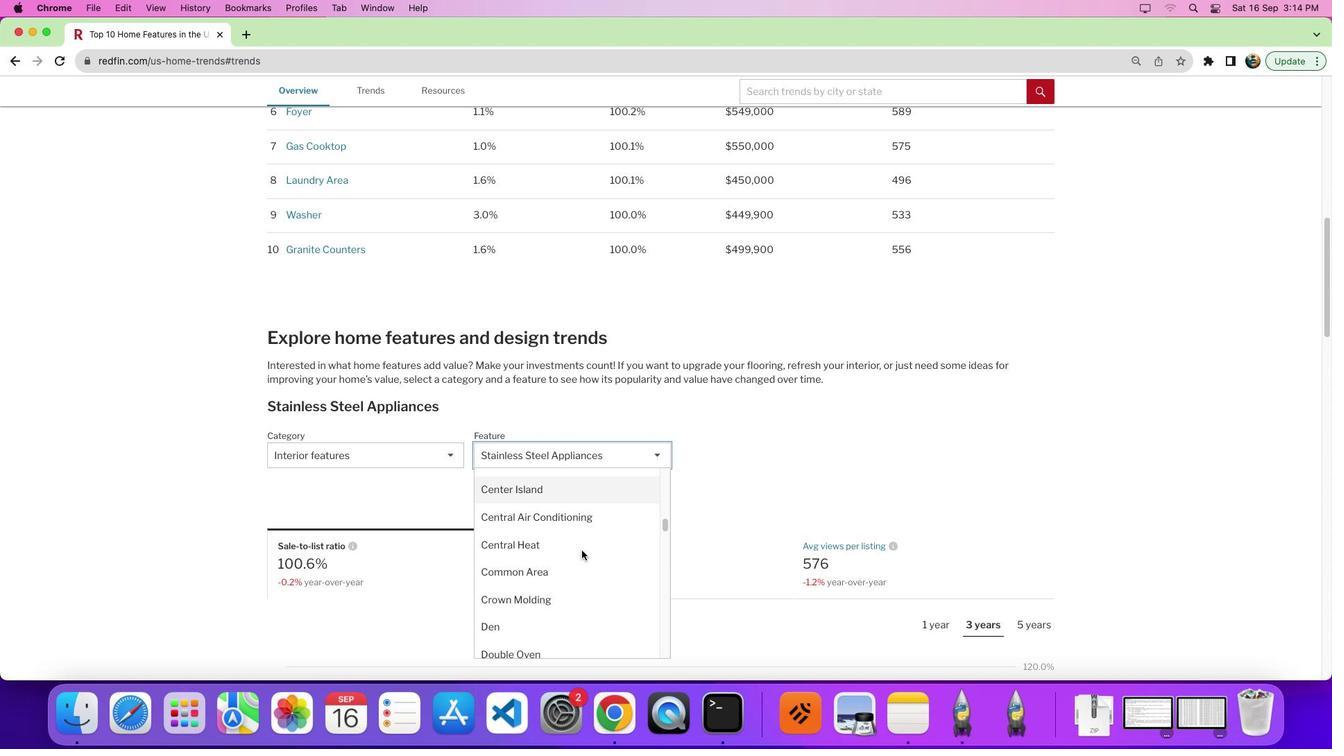 
Action: Mouse scrolled (582, 551) with delta (0, 0)
Screenshot: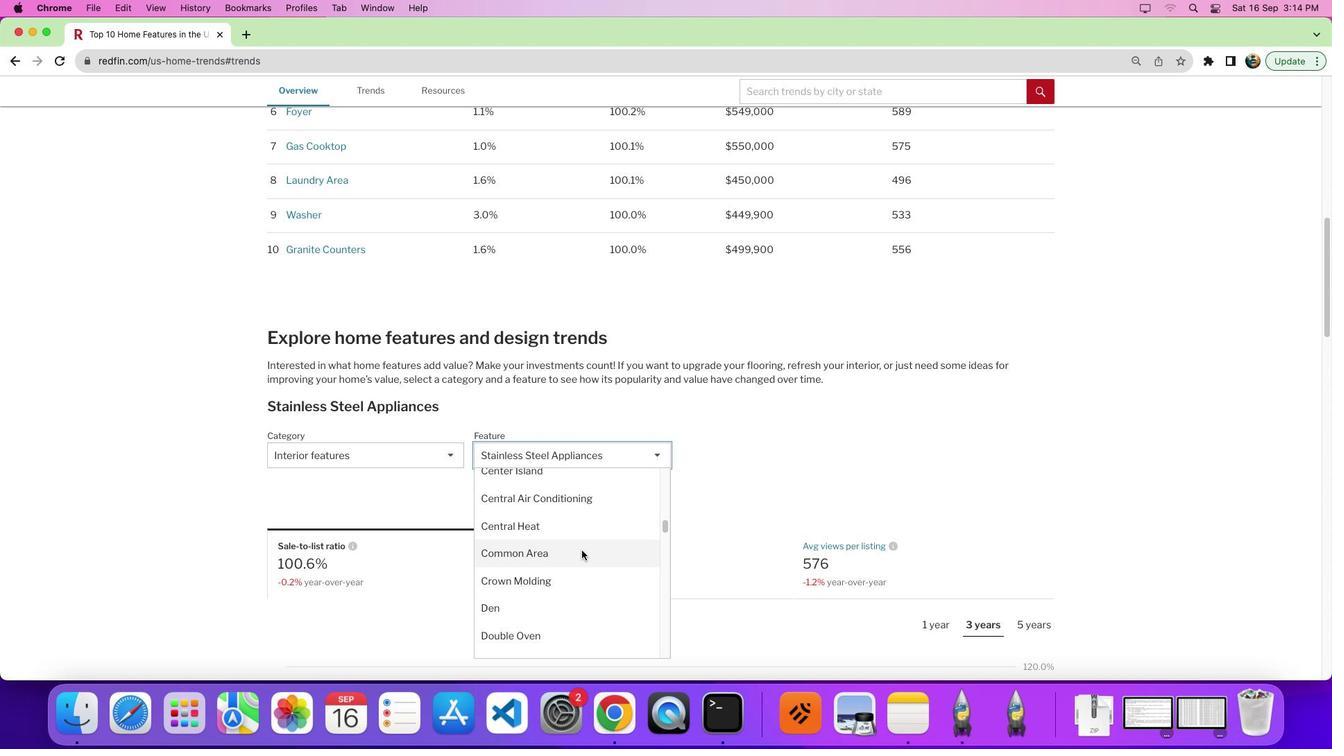 
Action: Mouse scrolled (582, 551) with delta (0, 0)
Screenshot: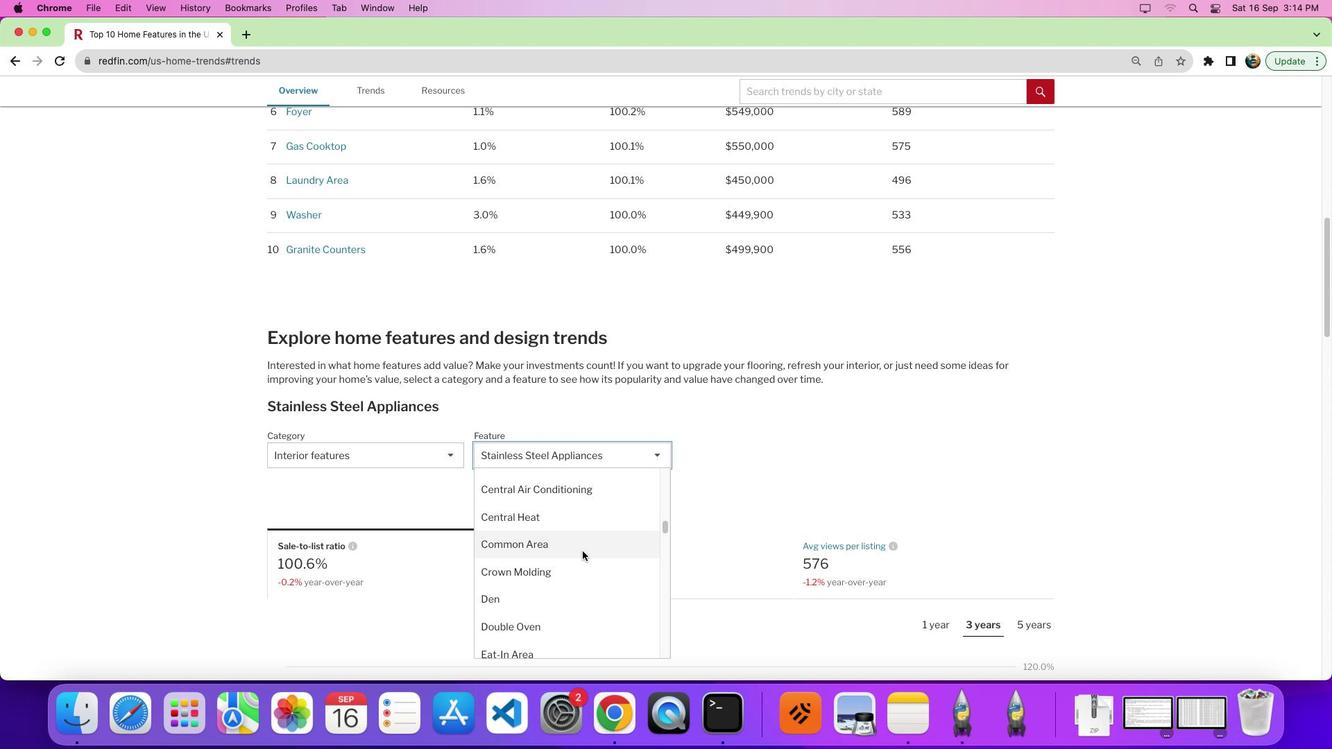 
Action: Mouse moved to (583, 552)
Screenshot: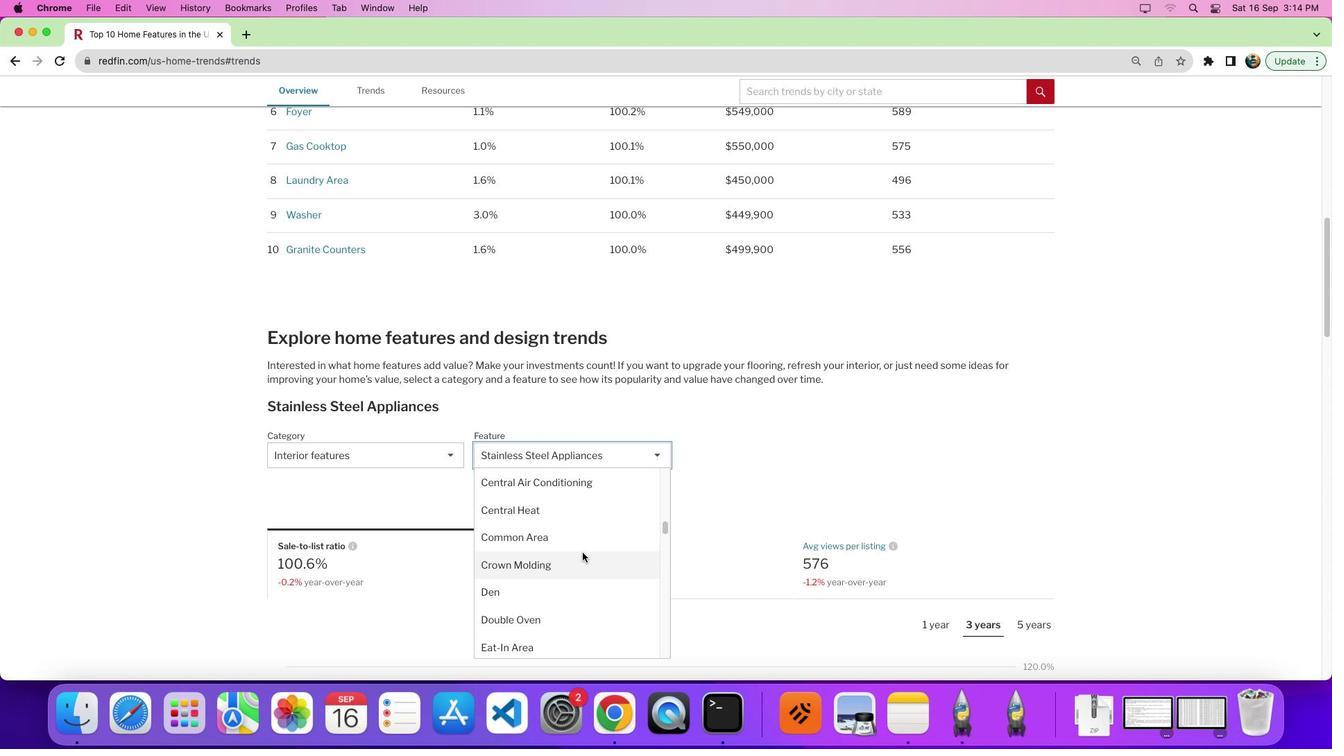 
Action: Mouse scrolled (583, 552) with delta (0, 0)
Screenshot: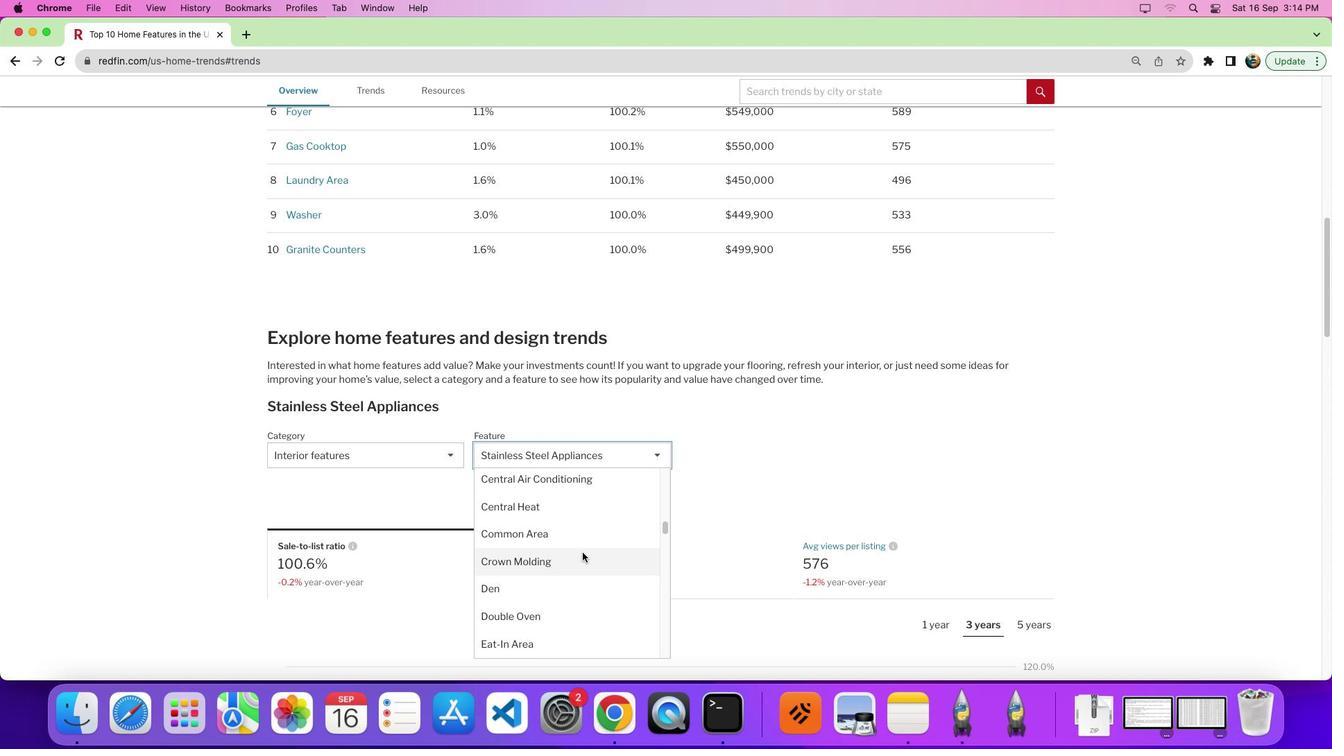
Action: Mouse scrolled (583, 552) with delta (0, 0)
Screenshot: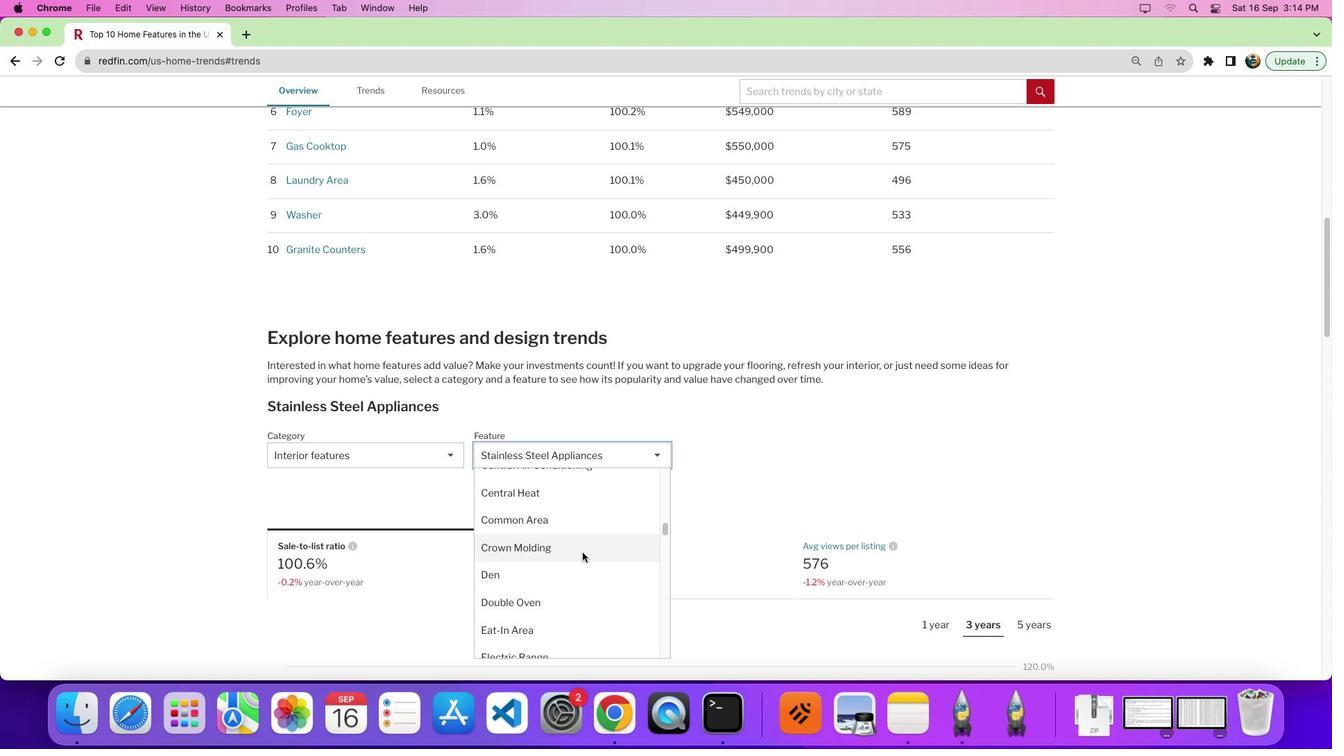 
Action: Mouse scrolled (583, 552) with delta (0, 0)
Screenshot: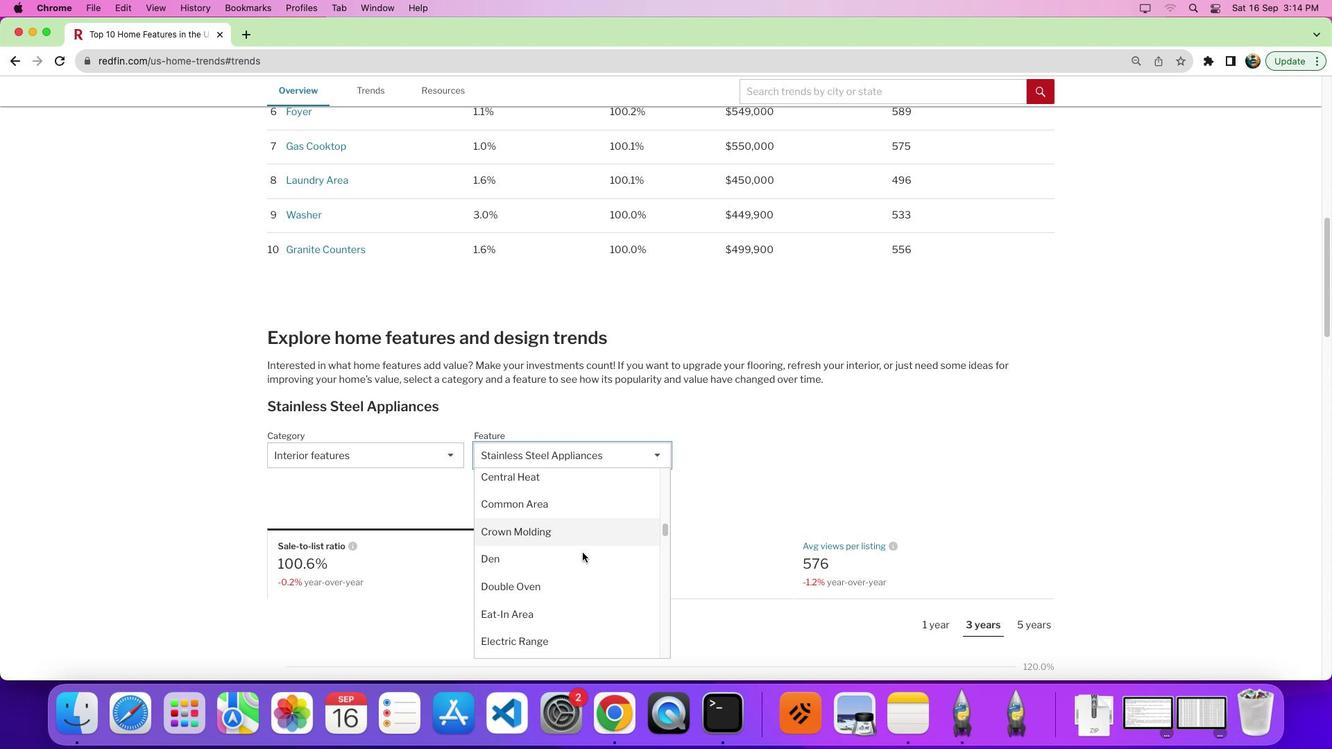 
Action: Mouse scrolled (583, 552) with delta (0, 0)
Screenshot: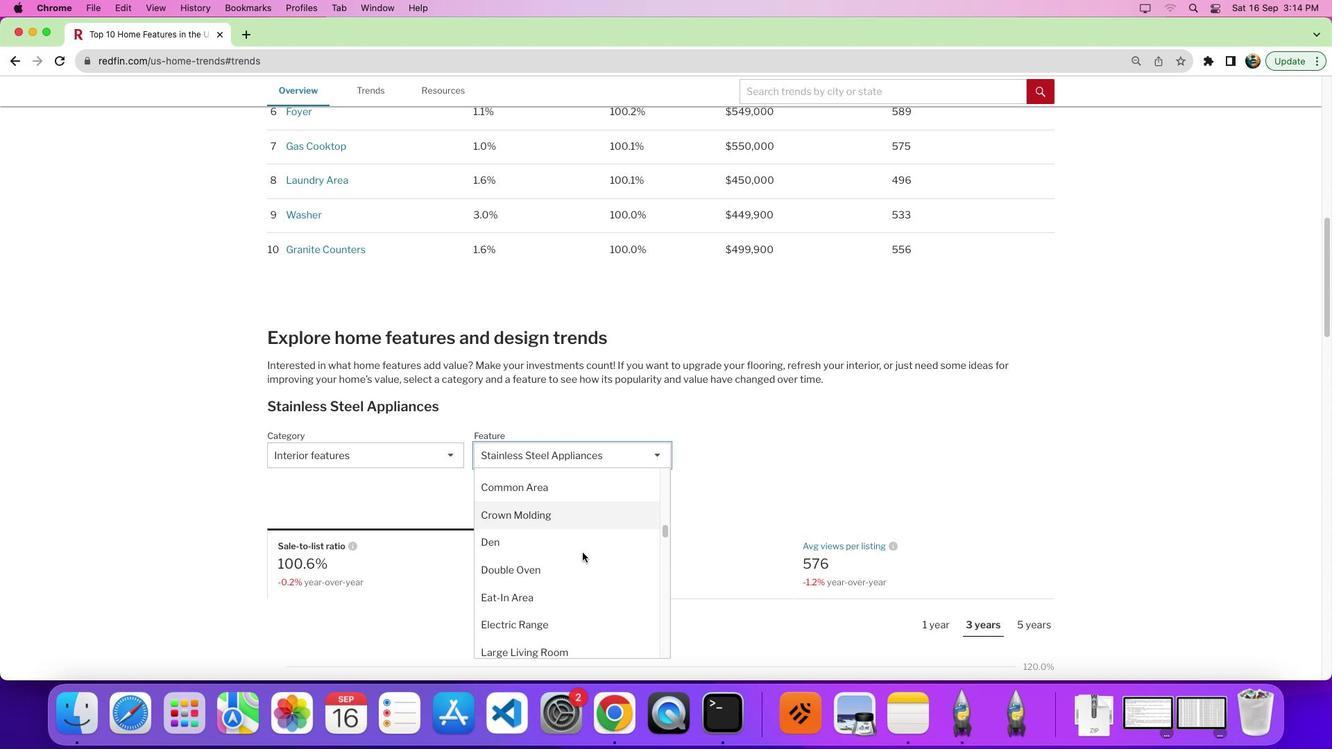 
Action: Mouse scrolled (583, 552) with delta (0, 0)
Screenshot: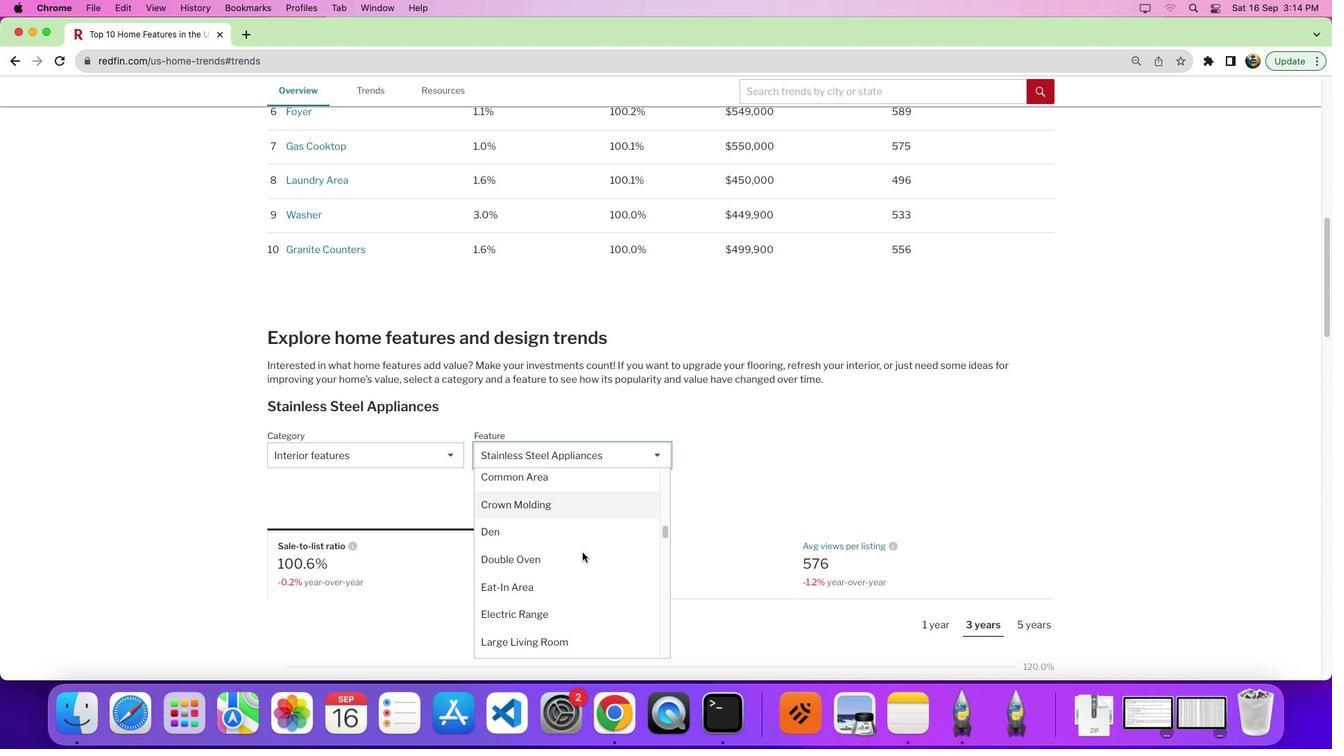 
Action: Mouse scrolled (583, 552) with delta (0, 0)
Screenshot: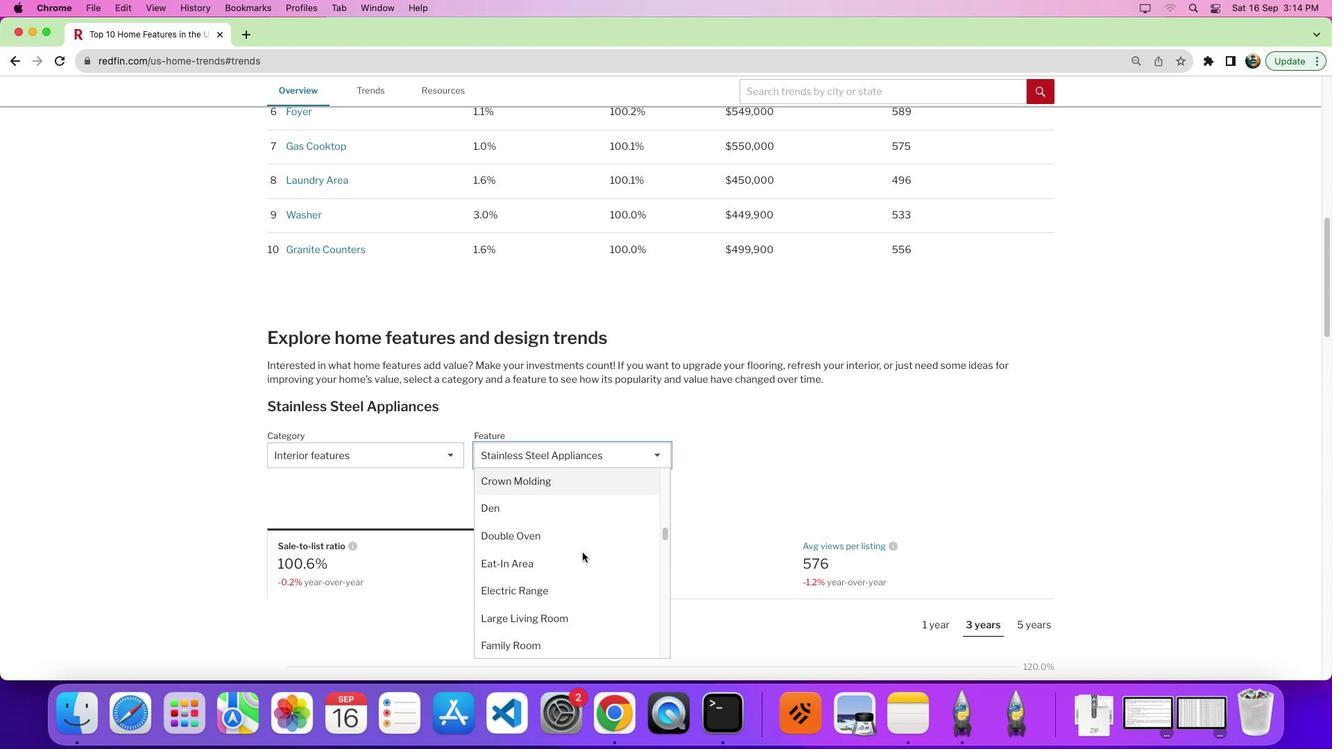 
Action: Mouse scrolled (583, 552) with delta (0, 0)
Screenshot: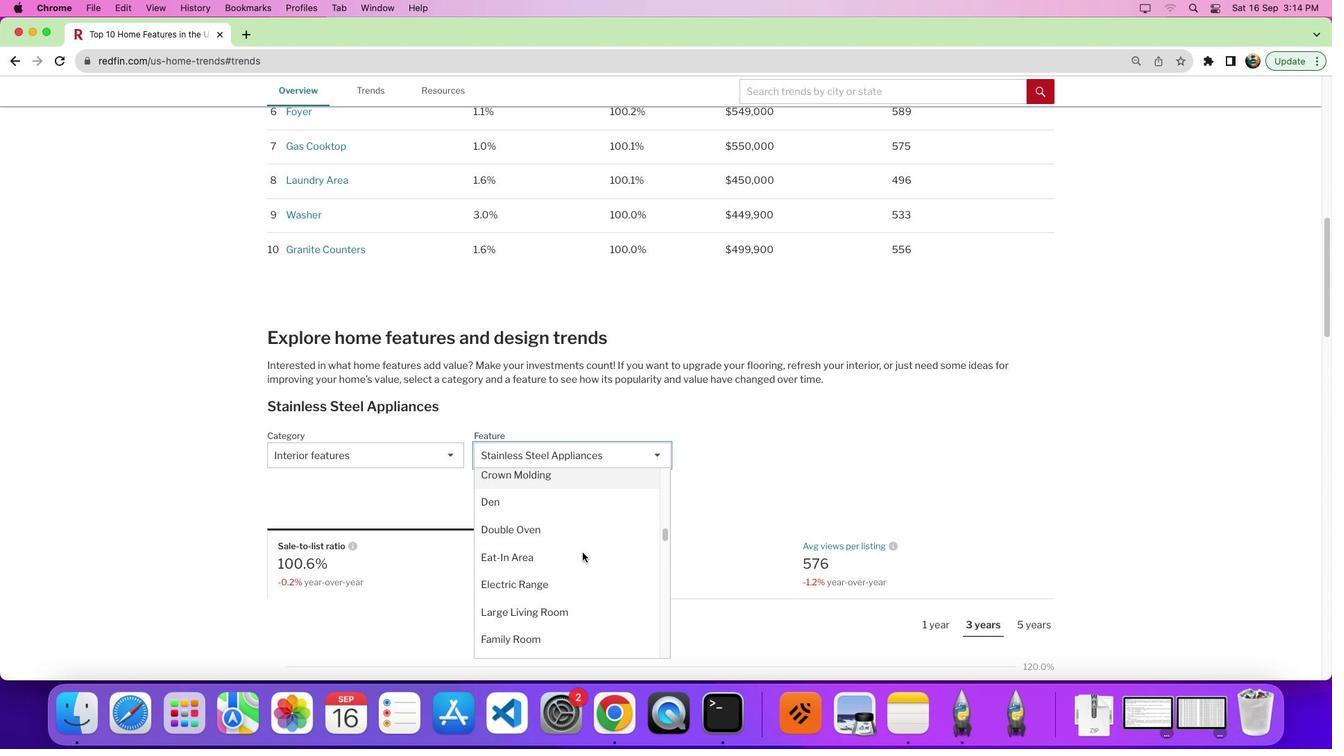 
Action: Mouse scrolled (583, 552) with delta (0, 0)
Screenshot: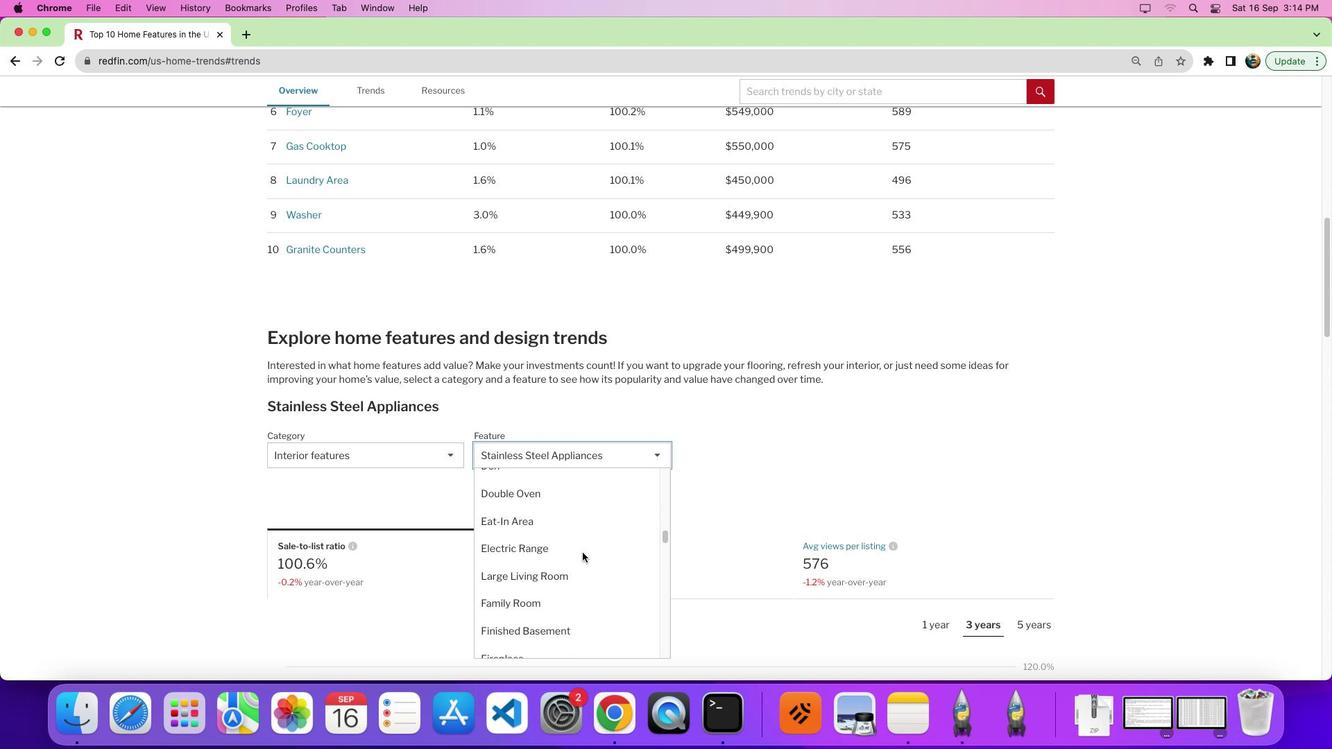 
Action: Mouse scrolled (583, 552) with delta (0, 0)
Screenshot: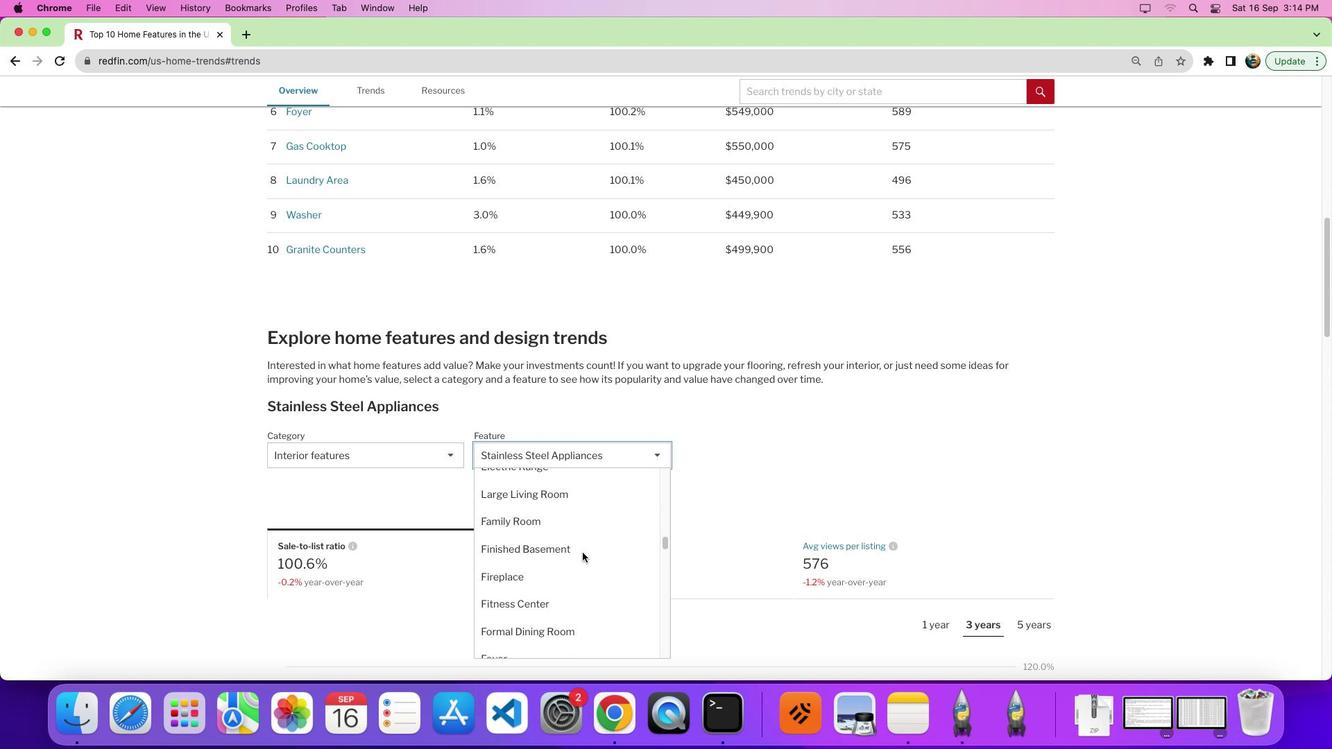 
Action: Mouse scrolled (583, 552) with delta (0, -3)
Screenshot: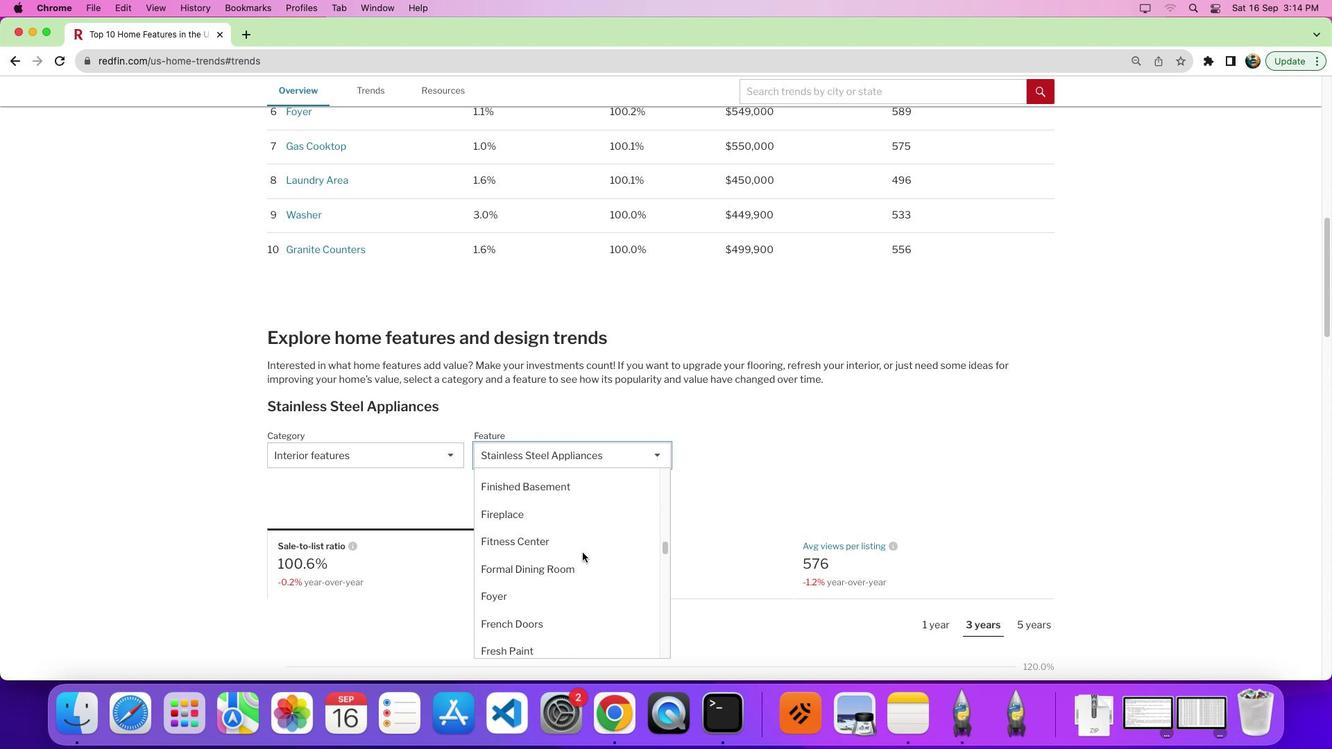 
Action: Mouse moved to (579, 608)
Screenshot: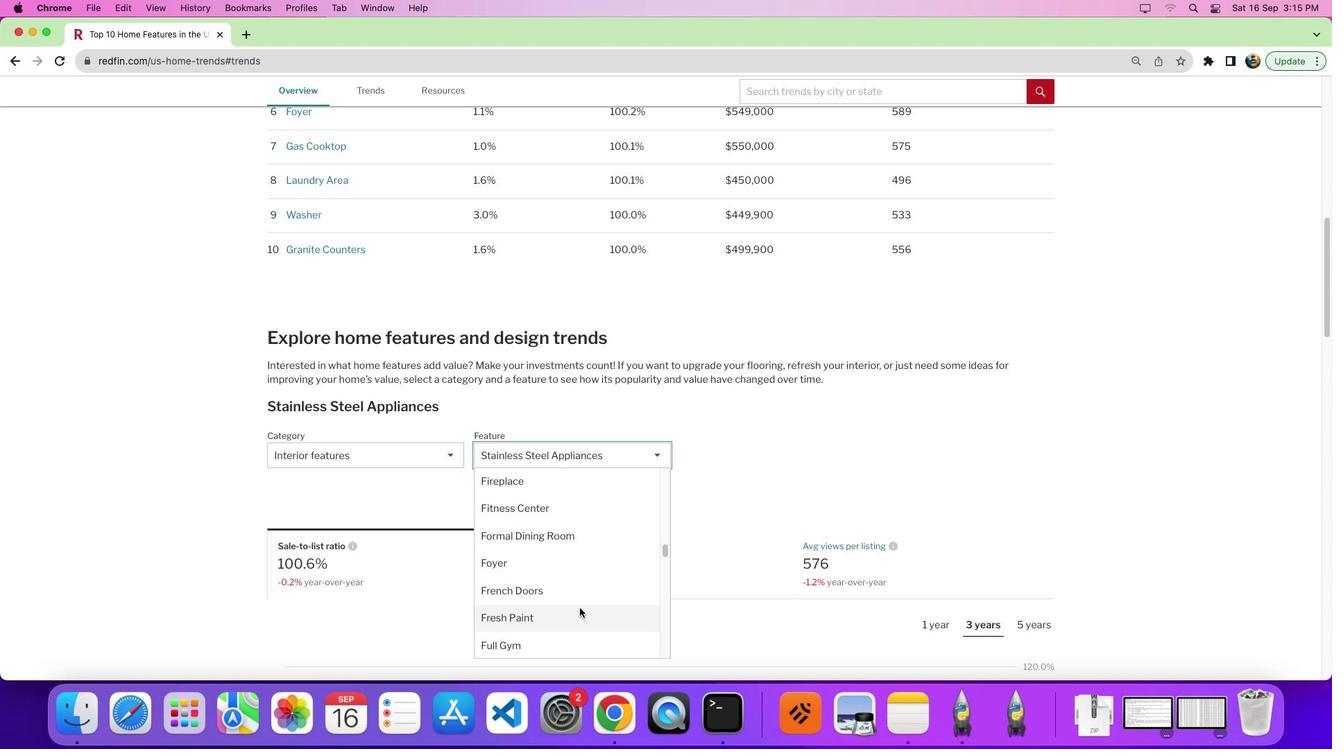 
Action: Mouse scrolled (579, 608) with delta (0, 0)
Screenshot: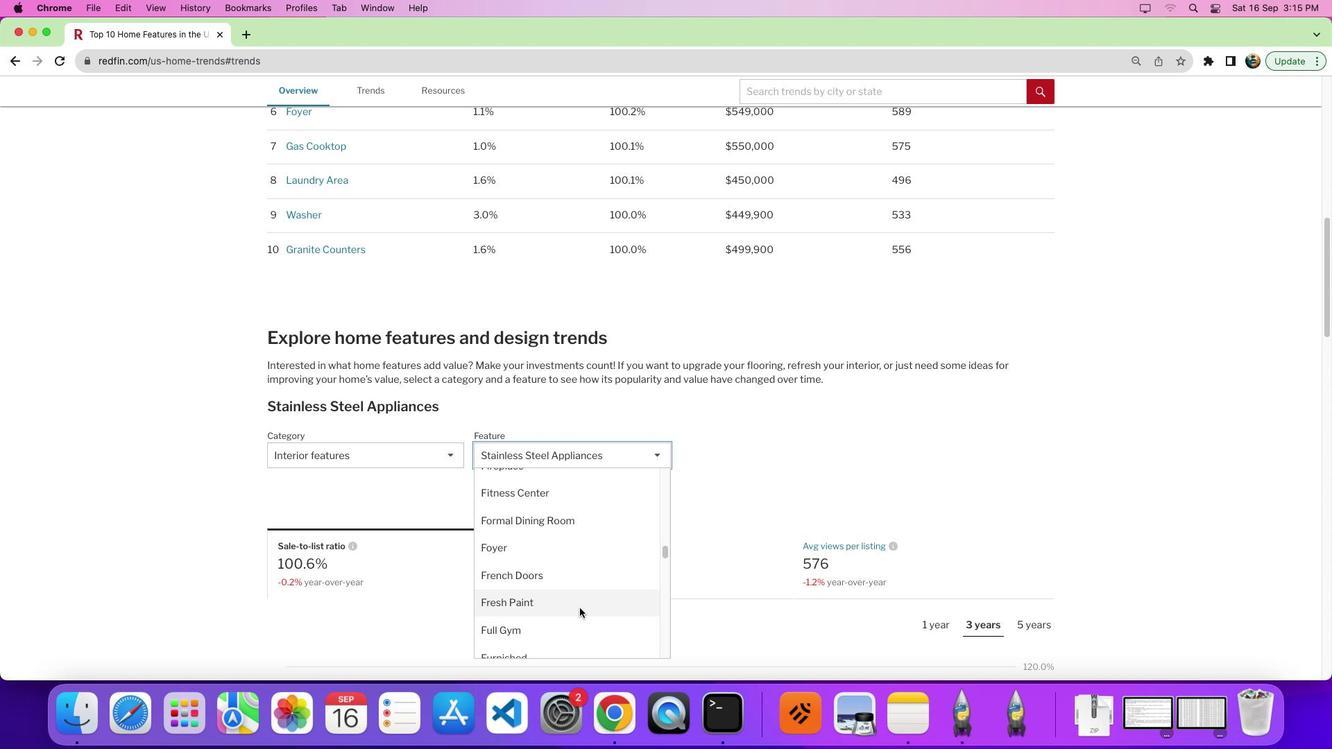 
Action: Mouse scrolled (579, 608) with delta (0, 0)
Screenshot: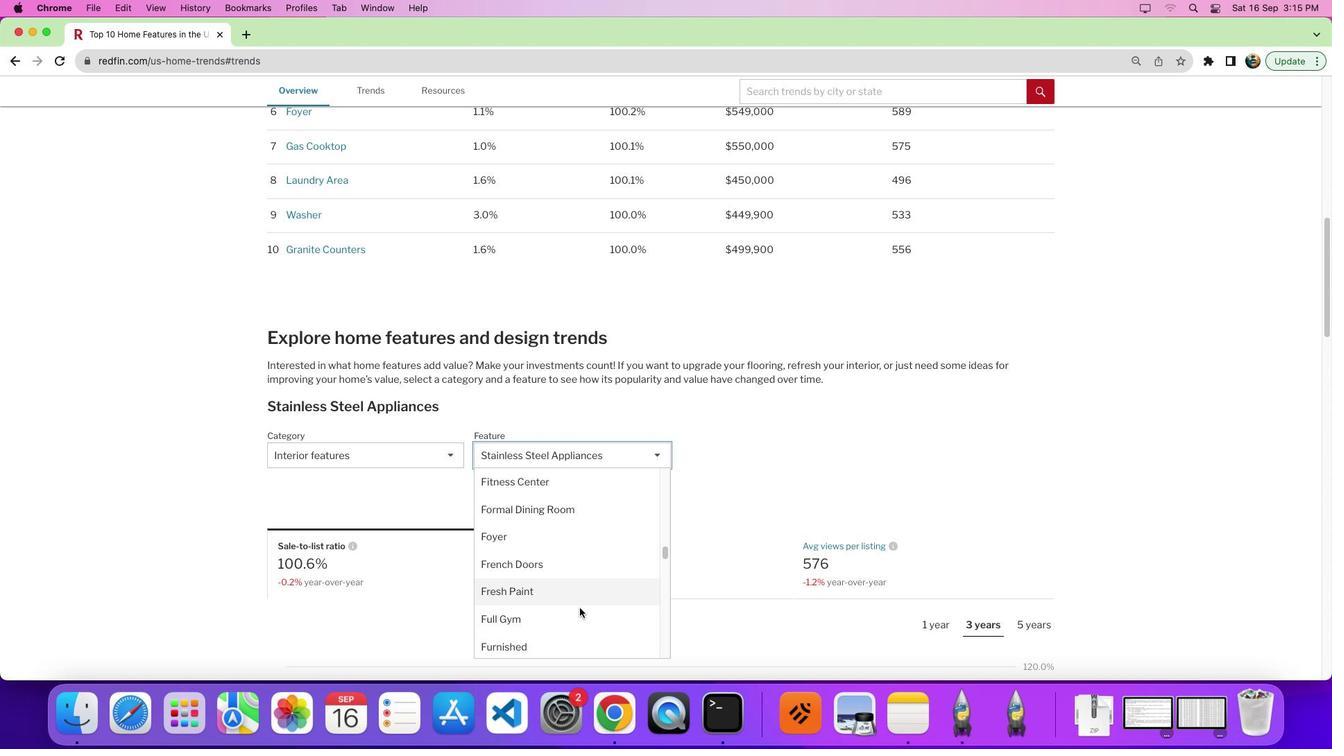 
Action: Mouse scrolled (579, 608) with delta (0, -1)
Screenshot: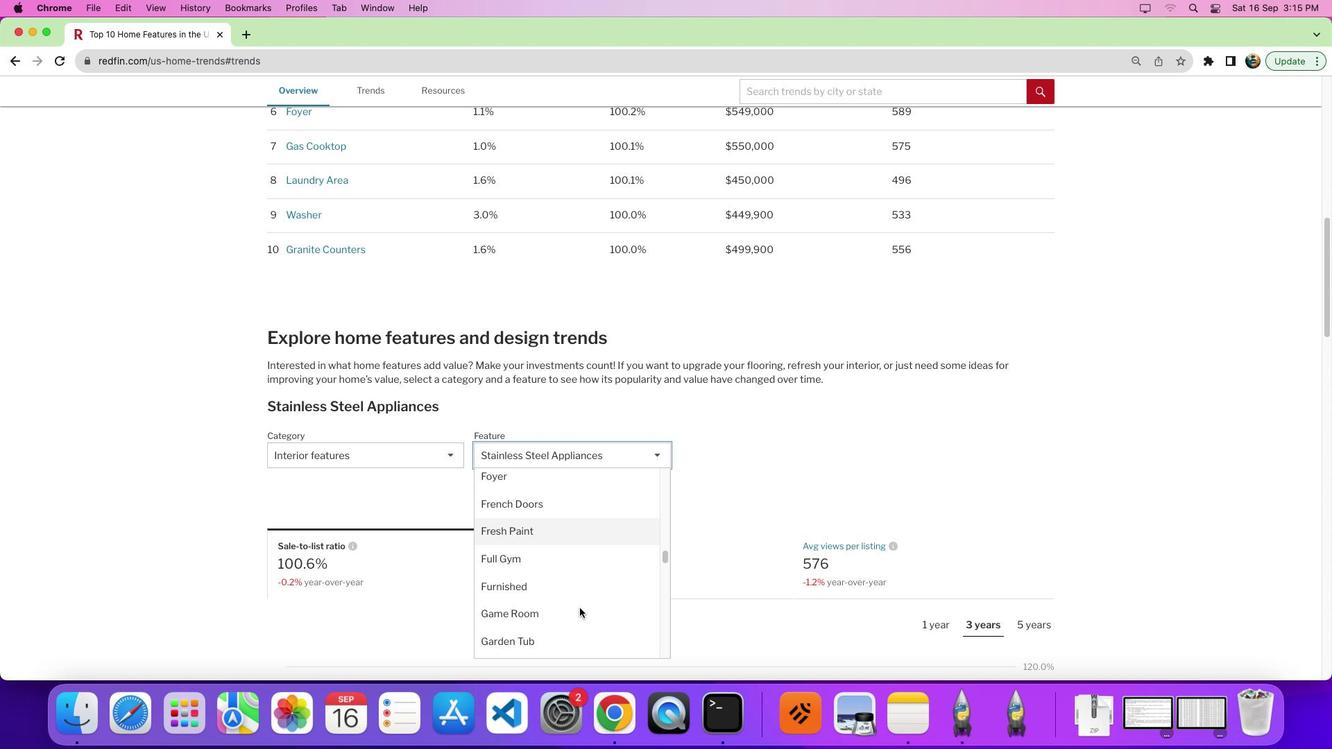 
Action: Mouse moved to (565, 577)
Screenshot: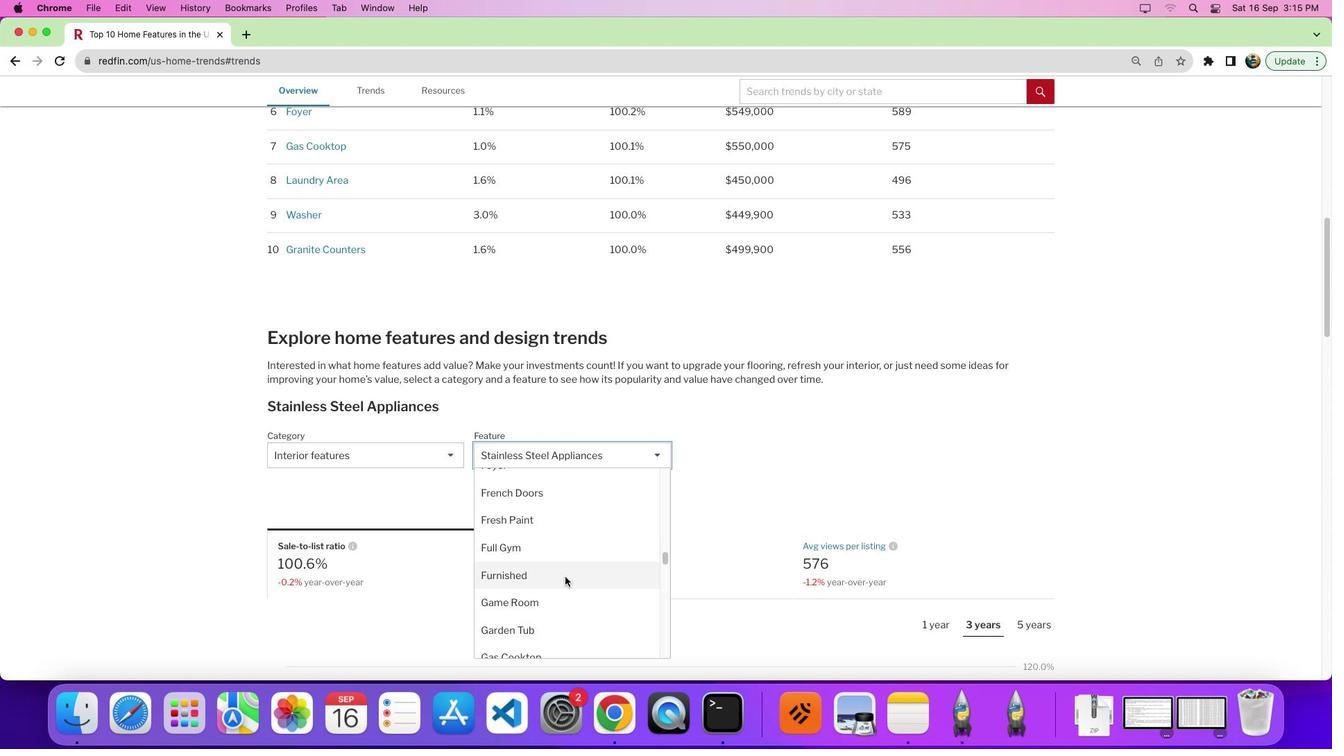 
Action: Mouse pressed left at (565, 577)
Screenshot: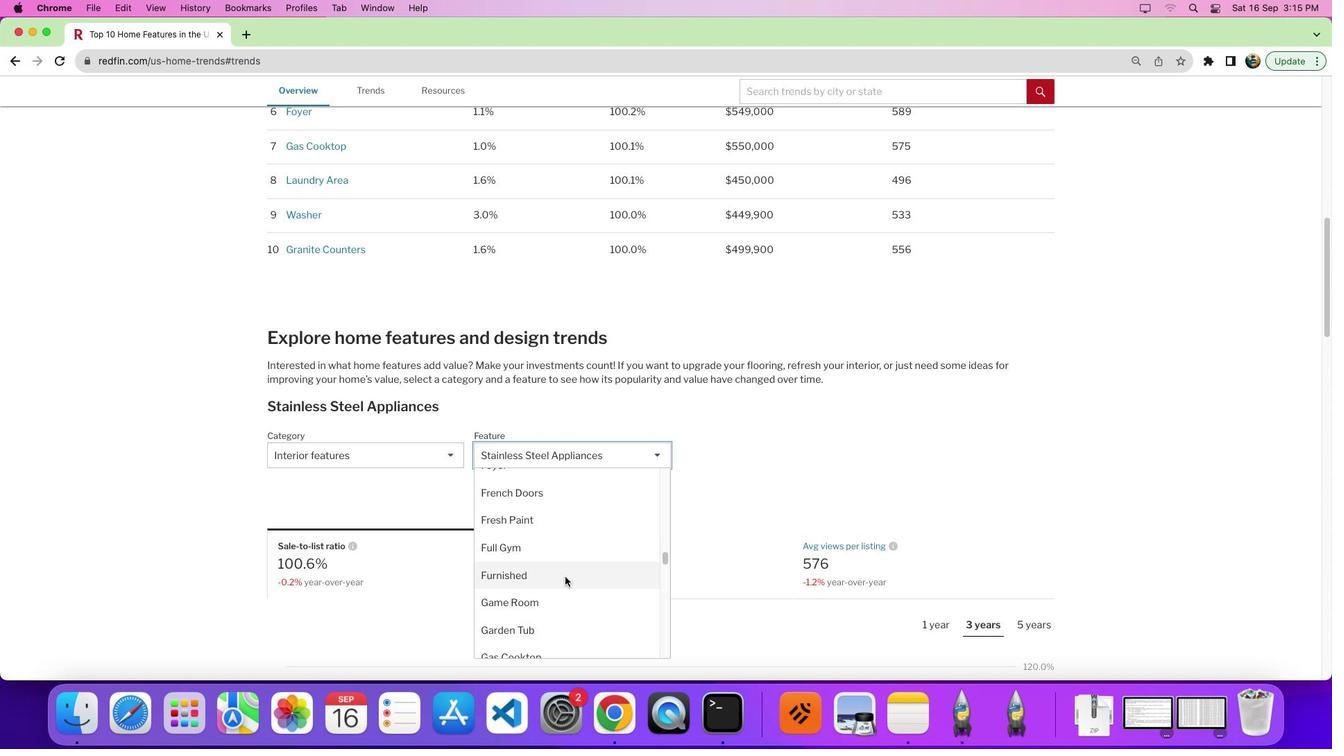 
Action: Mouse moved to (899, 572)
Screenshot: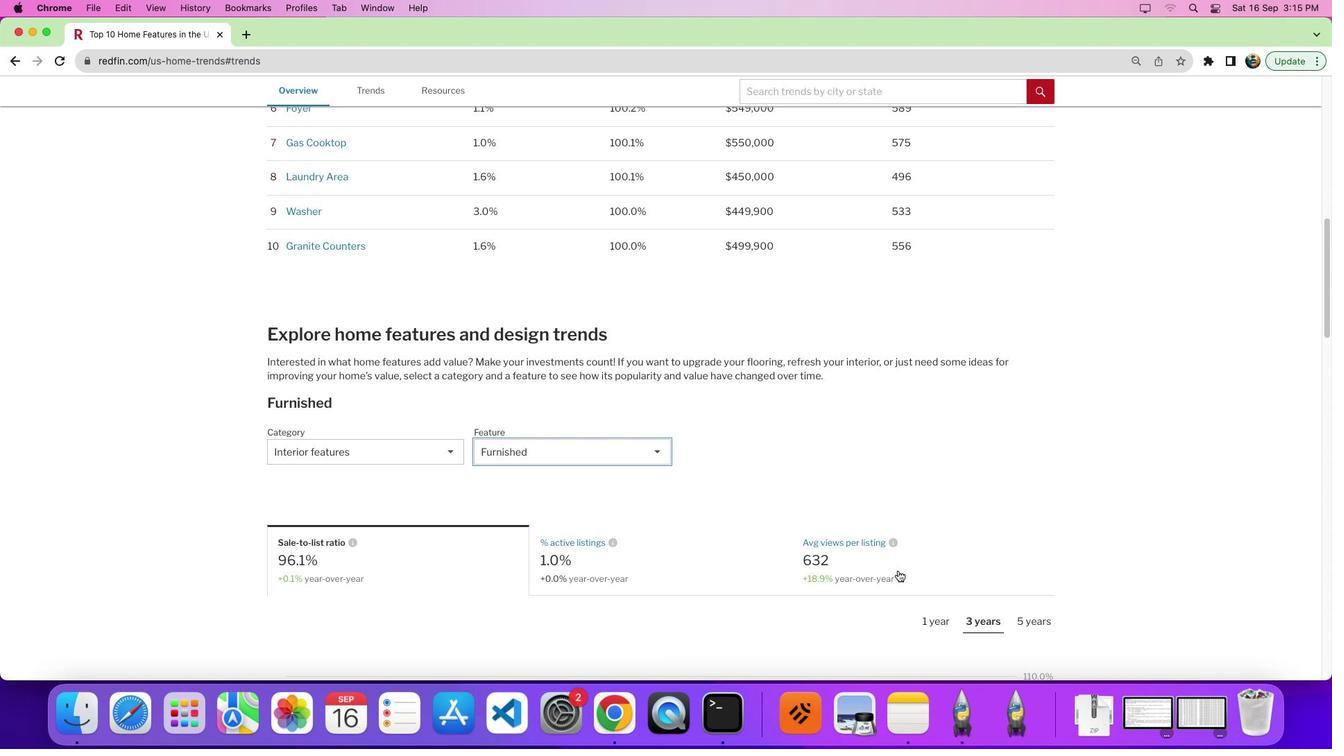 
Action: Mouse scrolled (899, 572) with delta (0, 0)
Screenshot: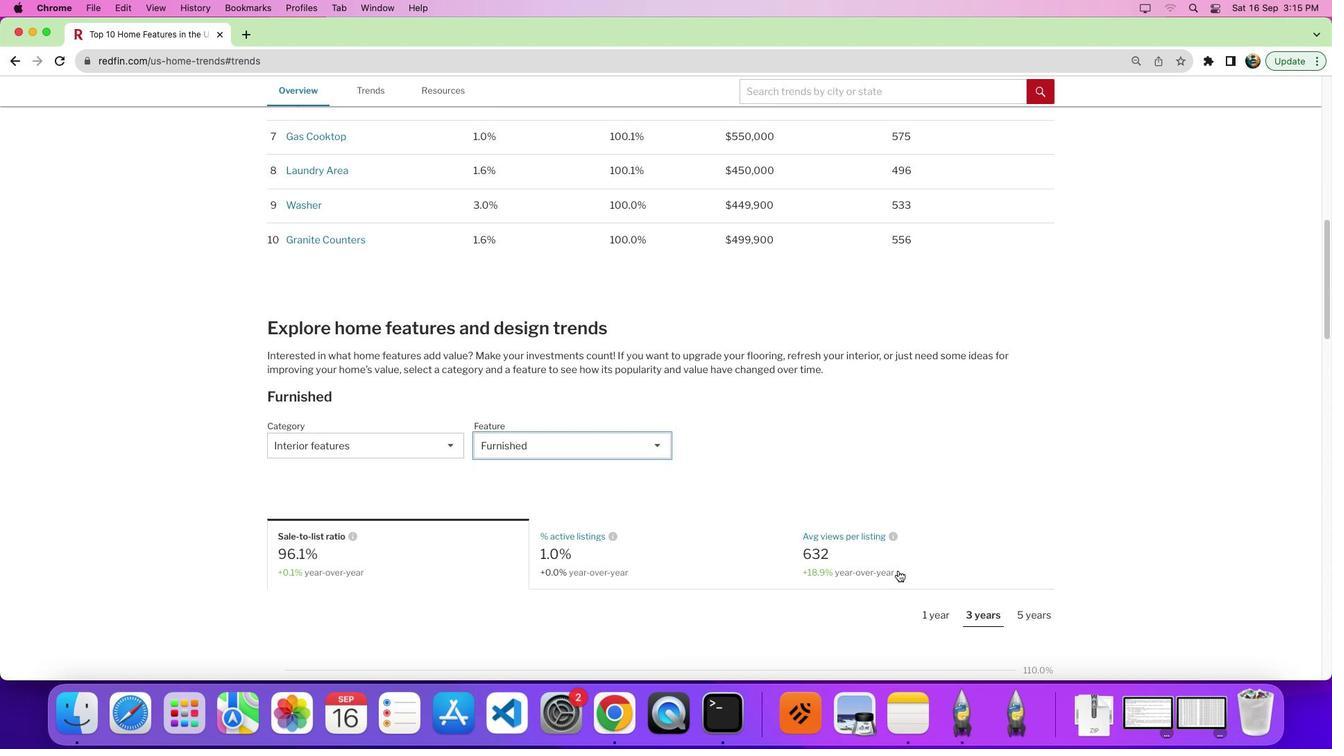 
Action: Mouse moved to (899, 571)
Screenshot: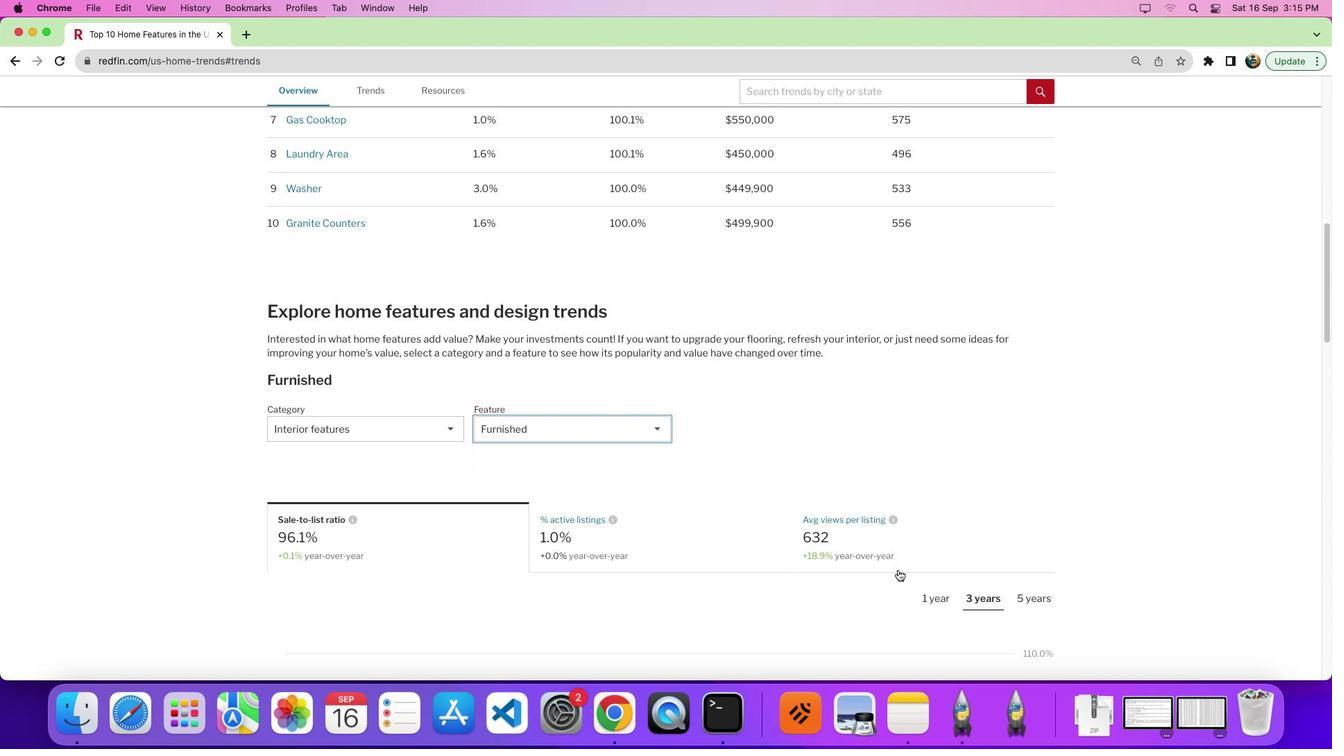 
Action: Mouse scrolled (899, 571) with delta (0, 0)
Screenshot: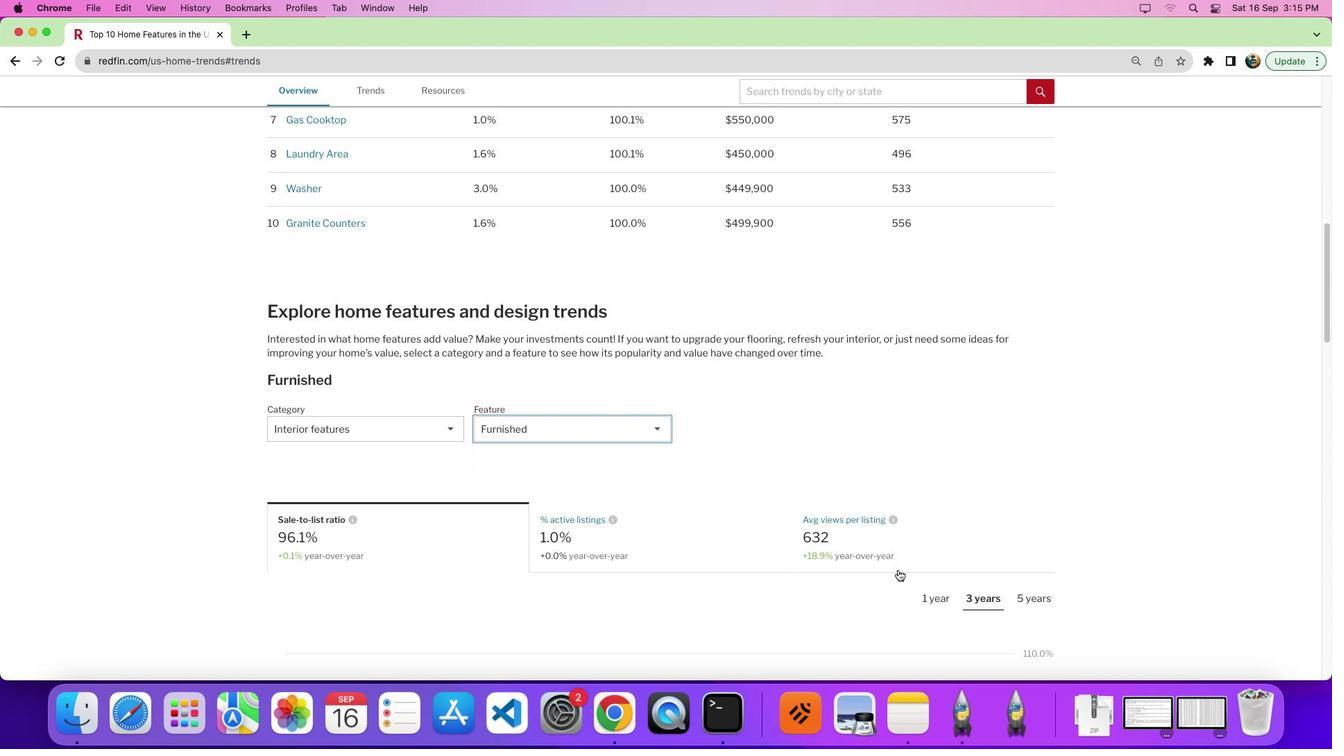 
Action: Mouse moved to (951, 583)
Screenshot: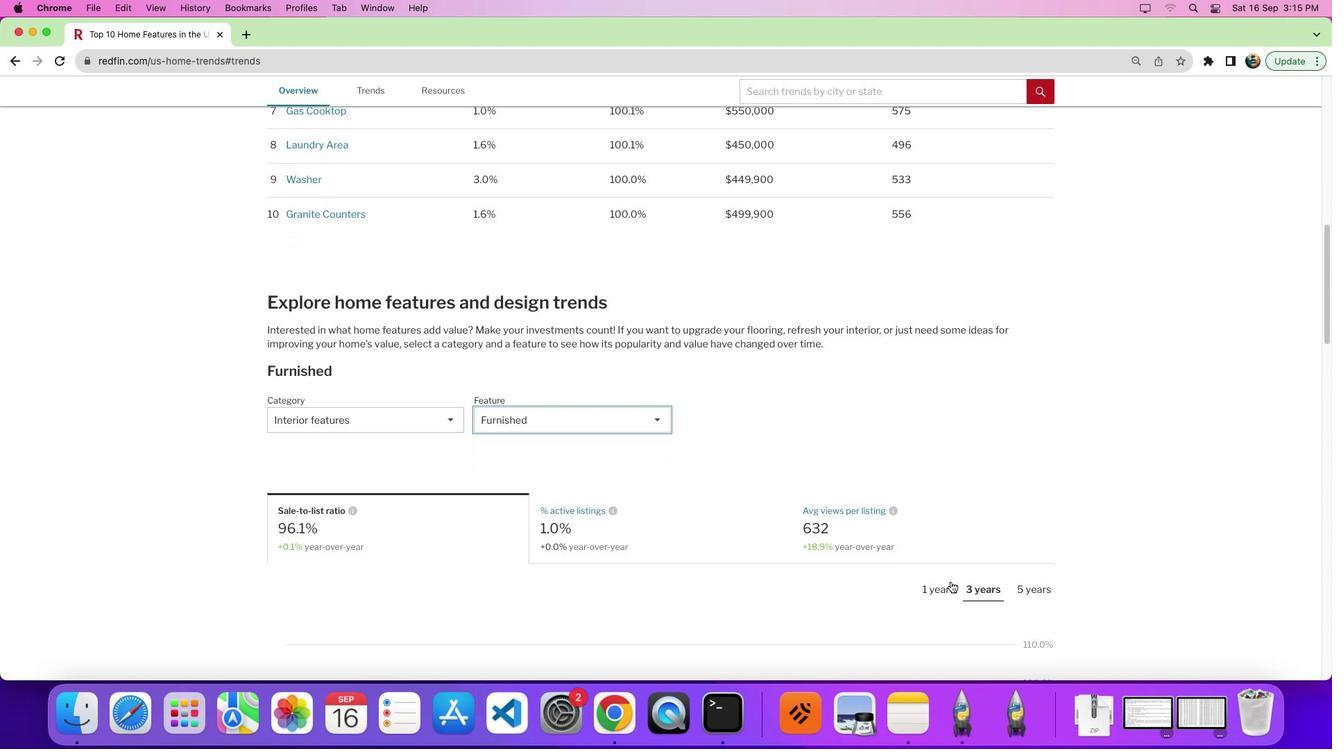 
Action: Mouse scrolled (951, 583) with delta (0, 0)
Screenshot: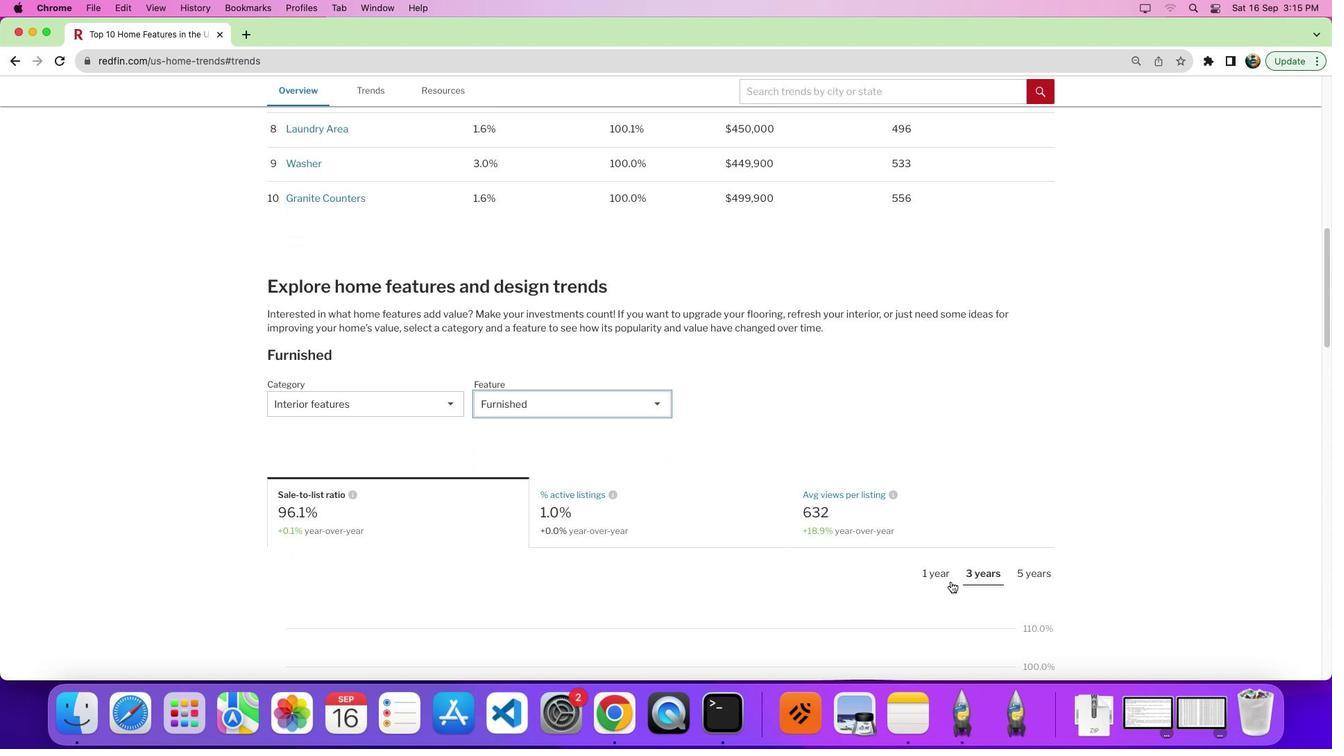 
Action: Mouse moved to (951, 582)
Screenshot: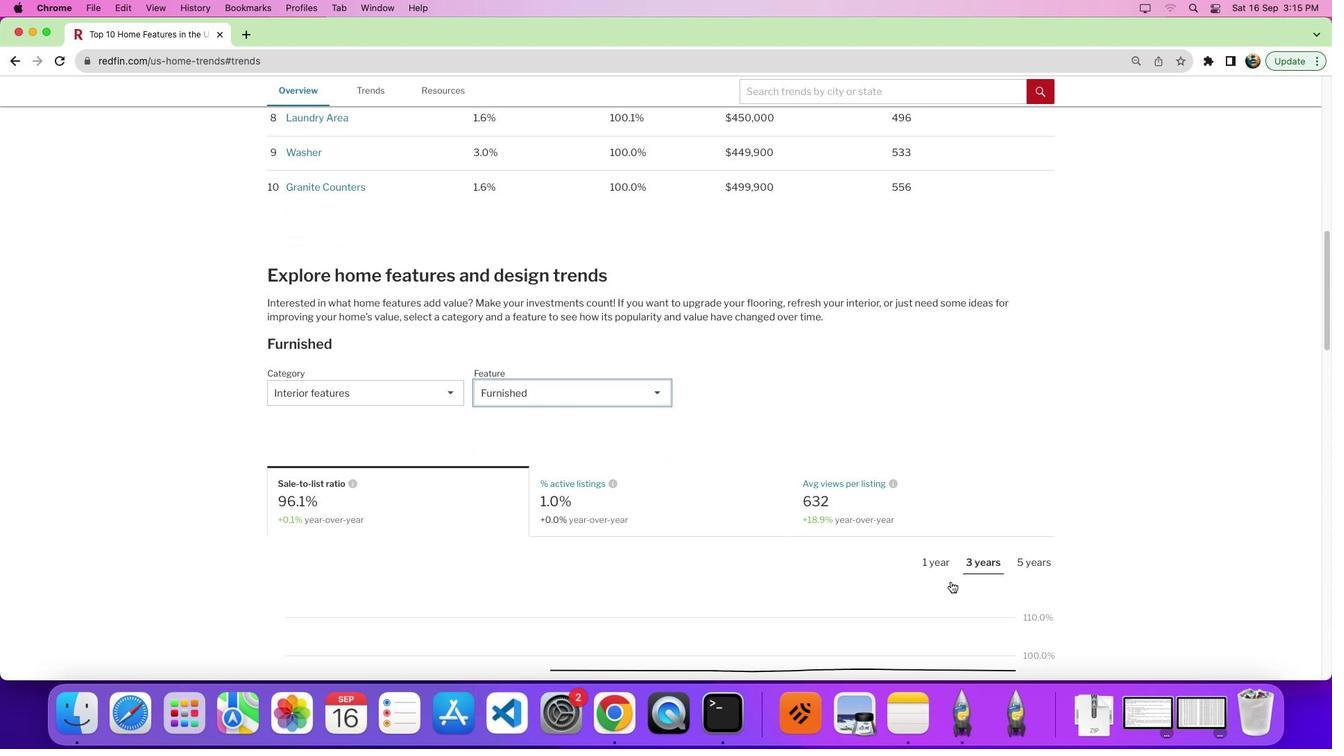 
Action: Mouse scrolled (951, 582) with delta (0, 0)
Screenshot: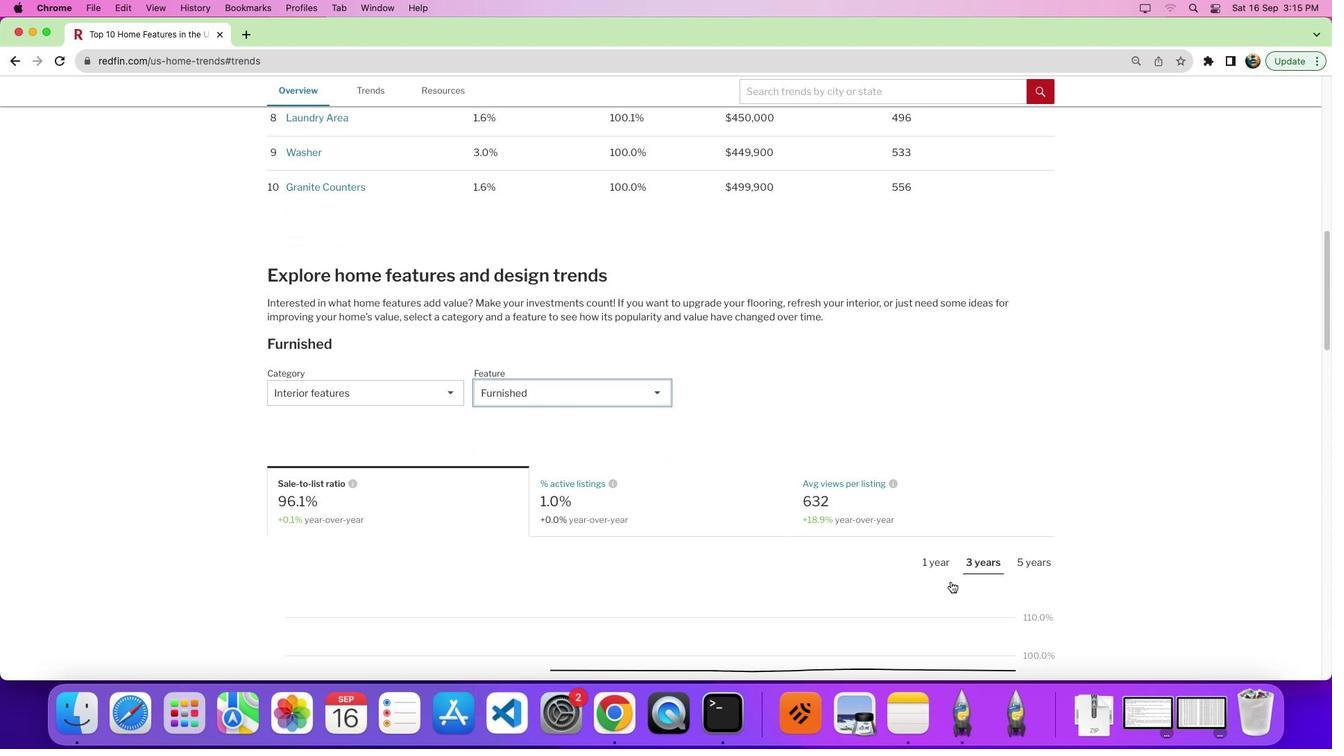 
Action: Mouse moved to (936, 554)
Screenshot: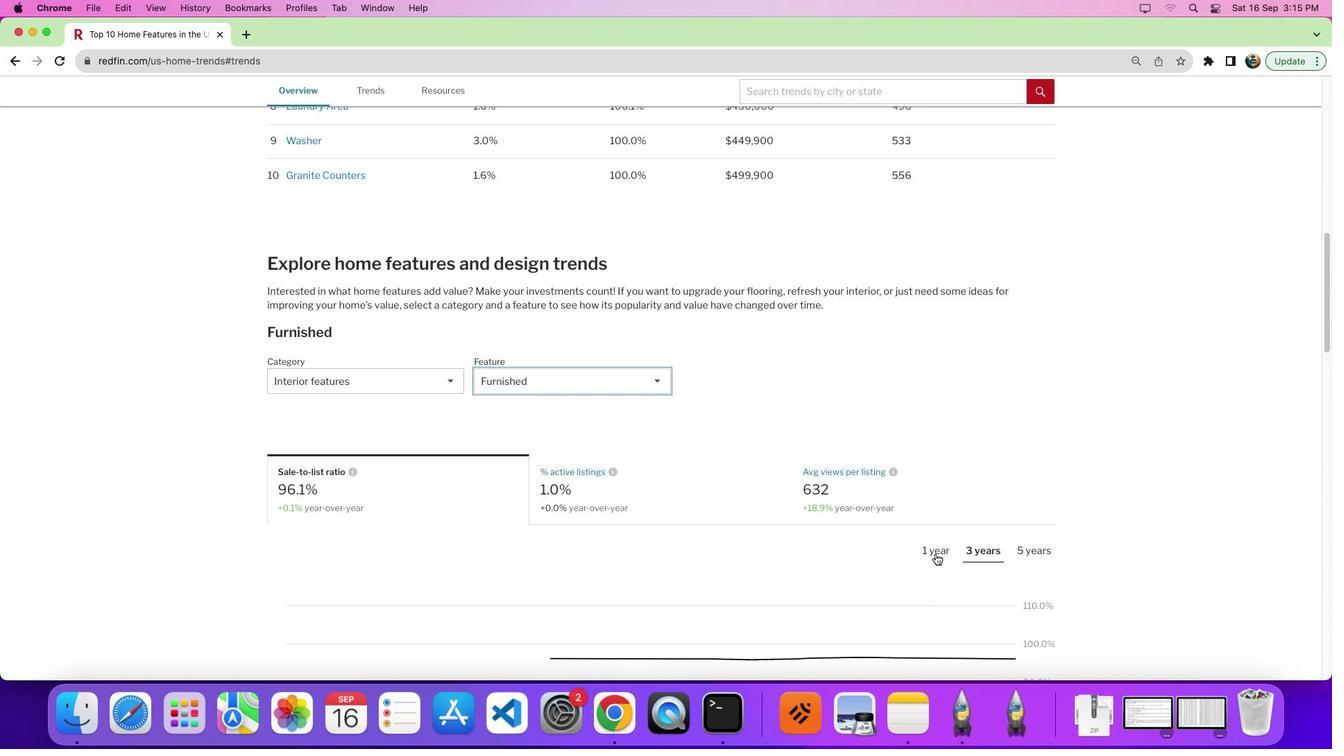 
Action: Mouse pressed left at (936, 554)
Screenshot: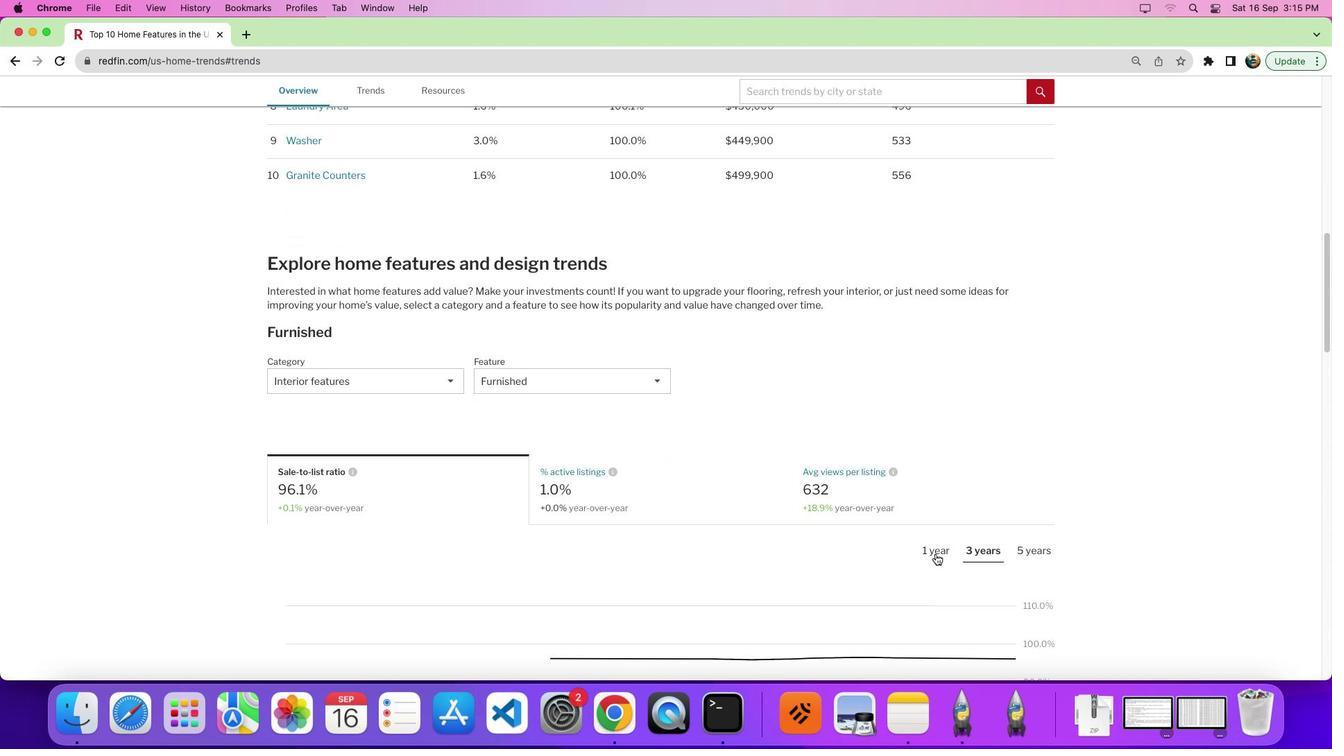 
Action: Mouse moved to (1044, 552)
Screenshot: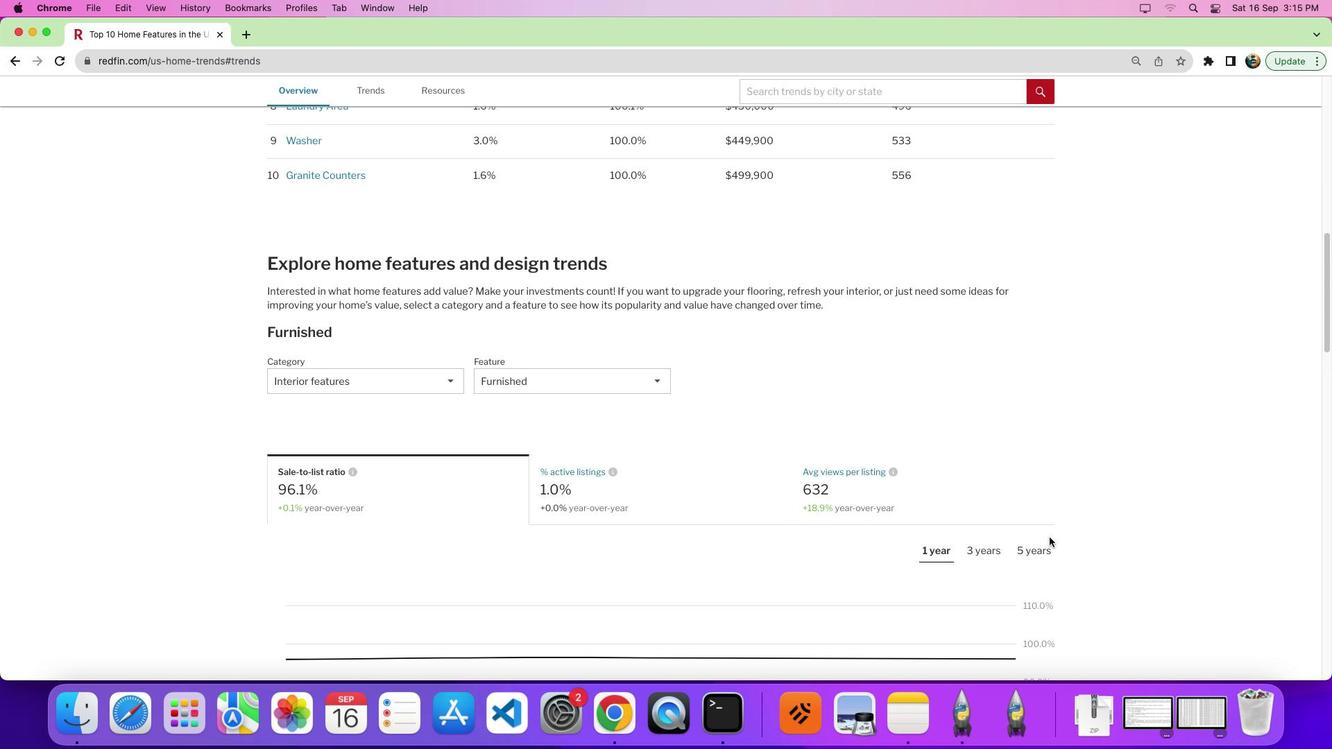 
